 Task: Open Card Acrobatics Review in Board Content Strategy Implementation to Workspace Cloud Computing Software and add a team member Softage.1@softage.net, a label Red, a checklist Tax Planning, an attachment from your google drive, a color Red and finally, add a card description 'Conduct team training session on effective feedback' and a comment 'We should approach this task with a sense of experimentation and exploration, willing to try new things and take risks.'. Add a start date 'Jan 05, 1900' with a due date 'Jan 12, 1900'
Action: Mouse moved to (99, 354)
Screenshot: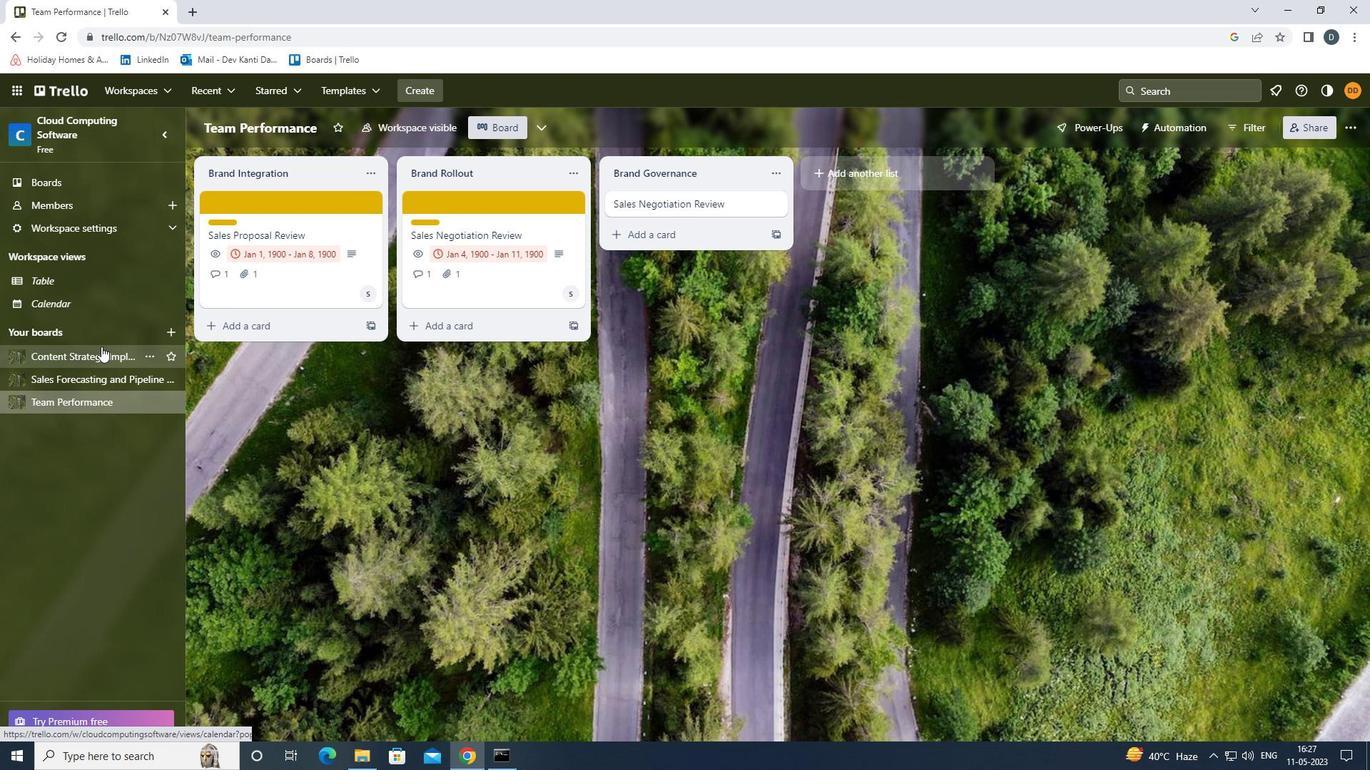 
Action: Mouse pressed left at (99, 354)
Screenshot: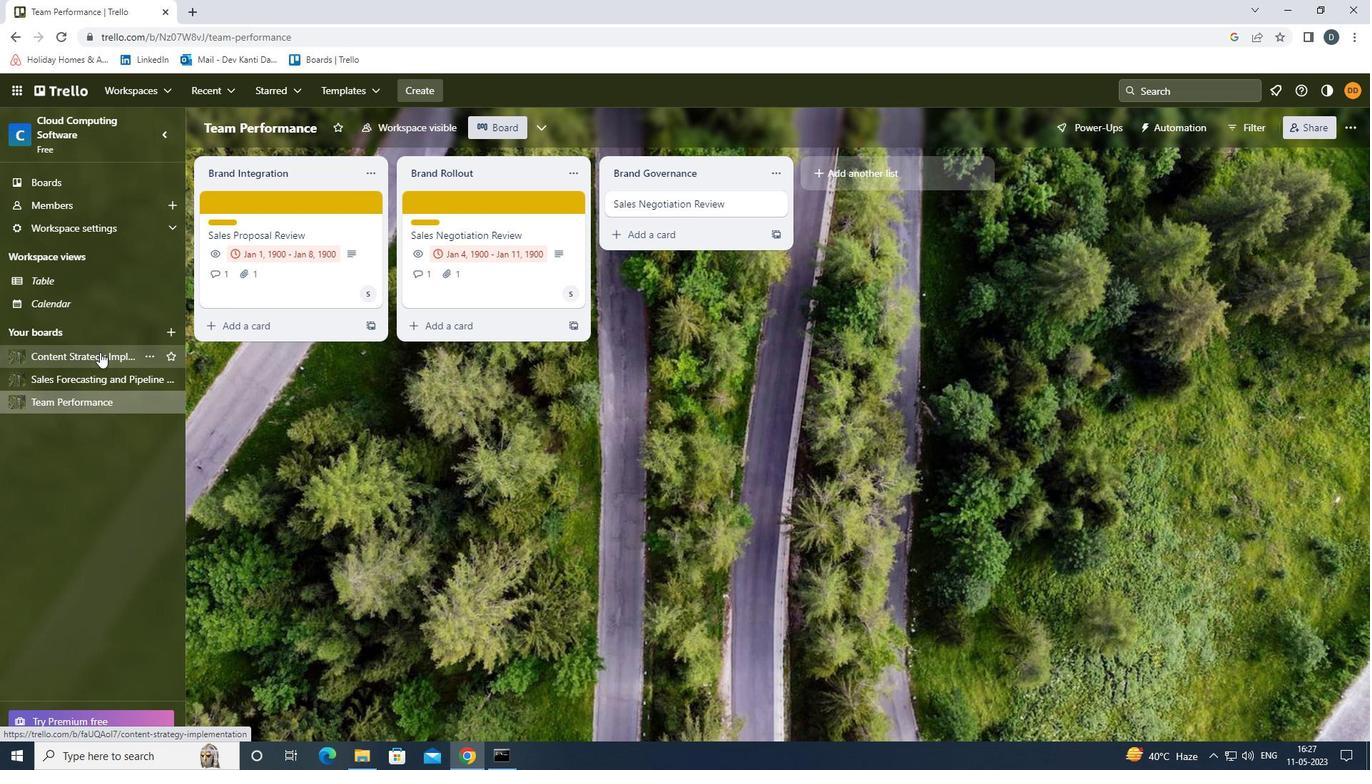 
Action: Mouse moved to (444, 207)
Screenshot: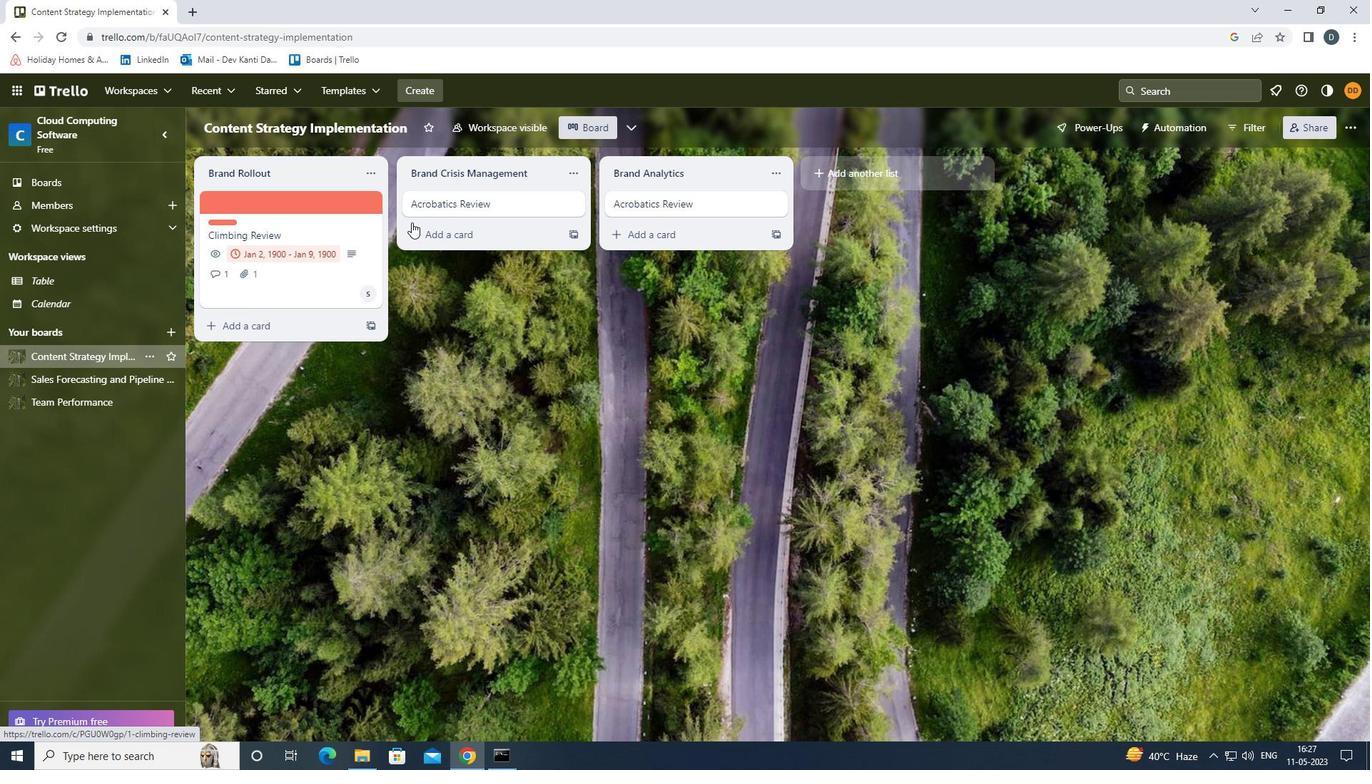 
Action: Mouse pressed left at (444, 207)
Screenshot: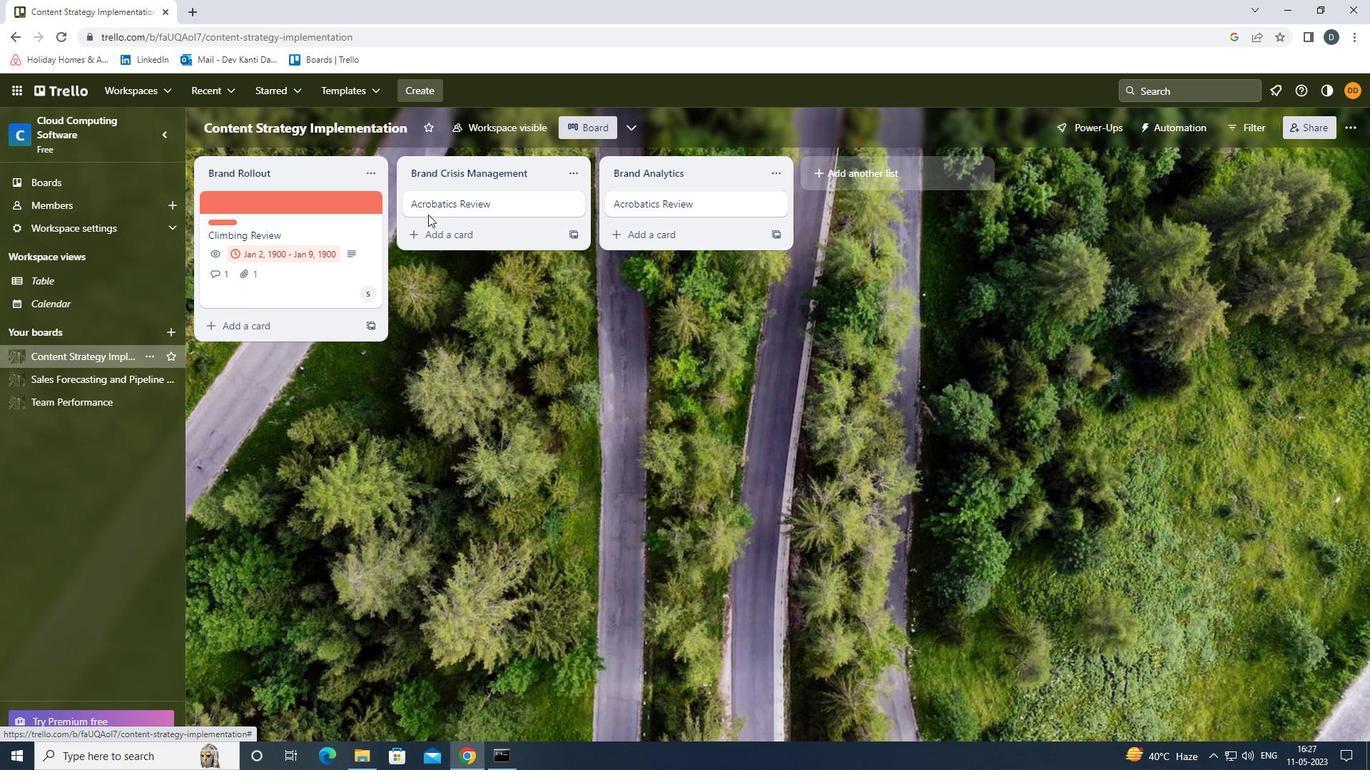 
Action: Mouse moved to (865, 248)
Screenshot: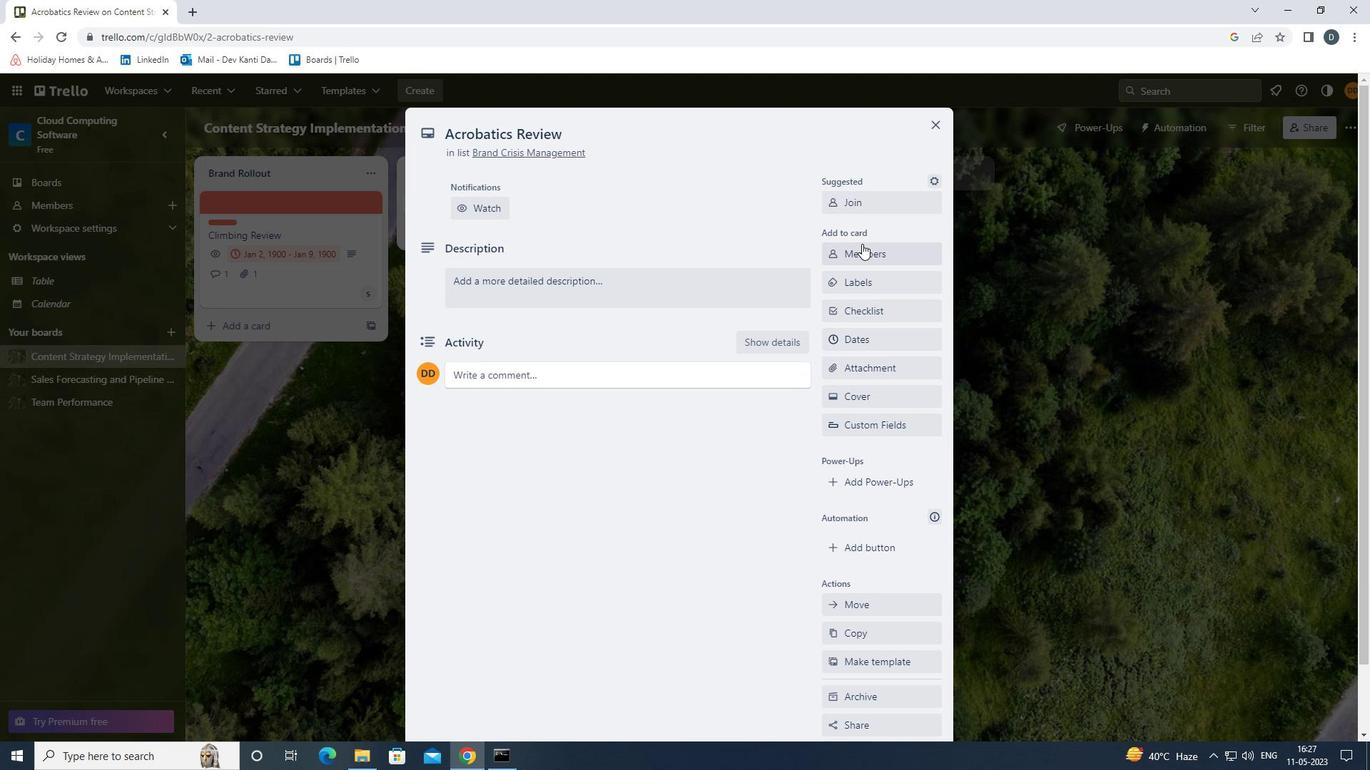
Action: Mouse pressed left at (865, 248)
Screenshot: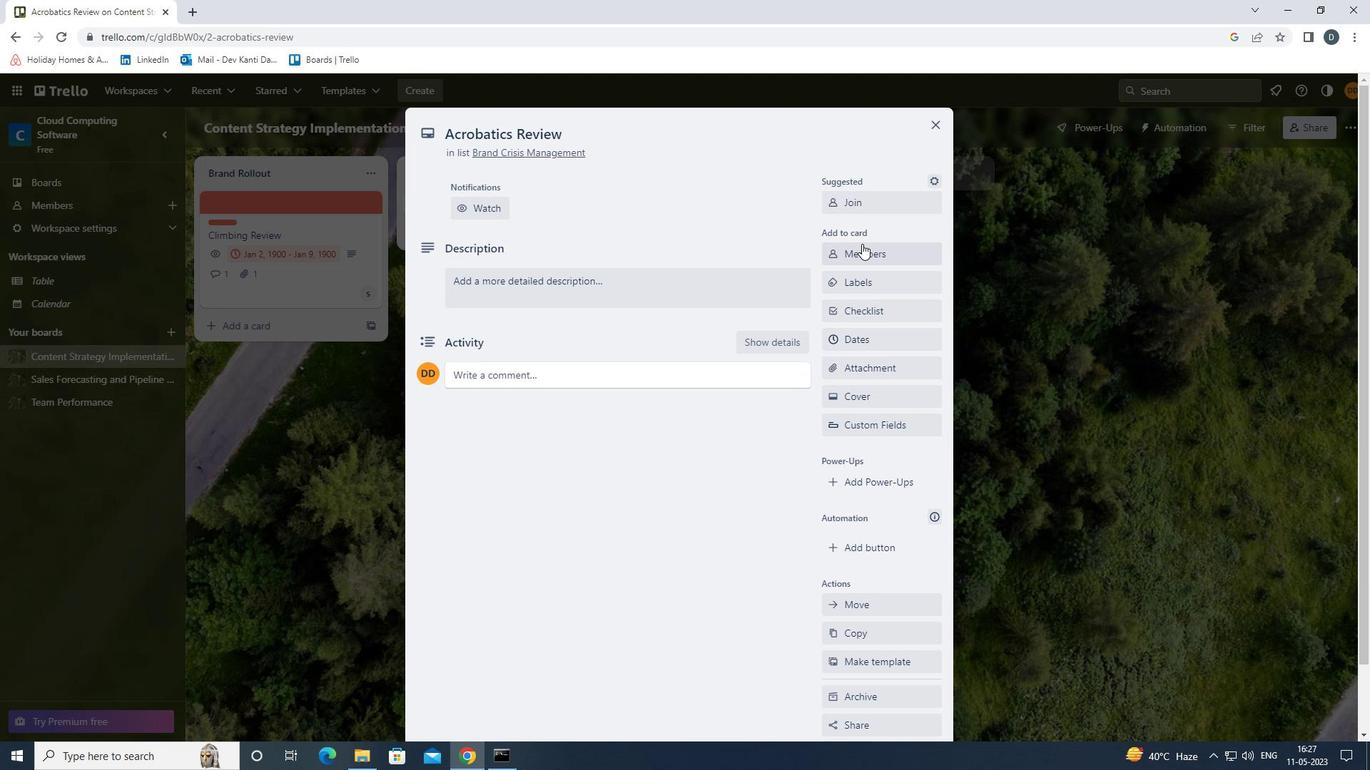 
Action: Key pressed <Key.shift>SOFTAGE.1<Key.shift>@SOFTAGE.NET
Screenshot: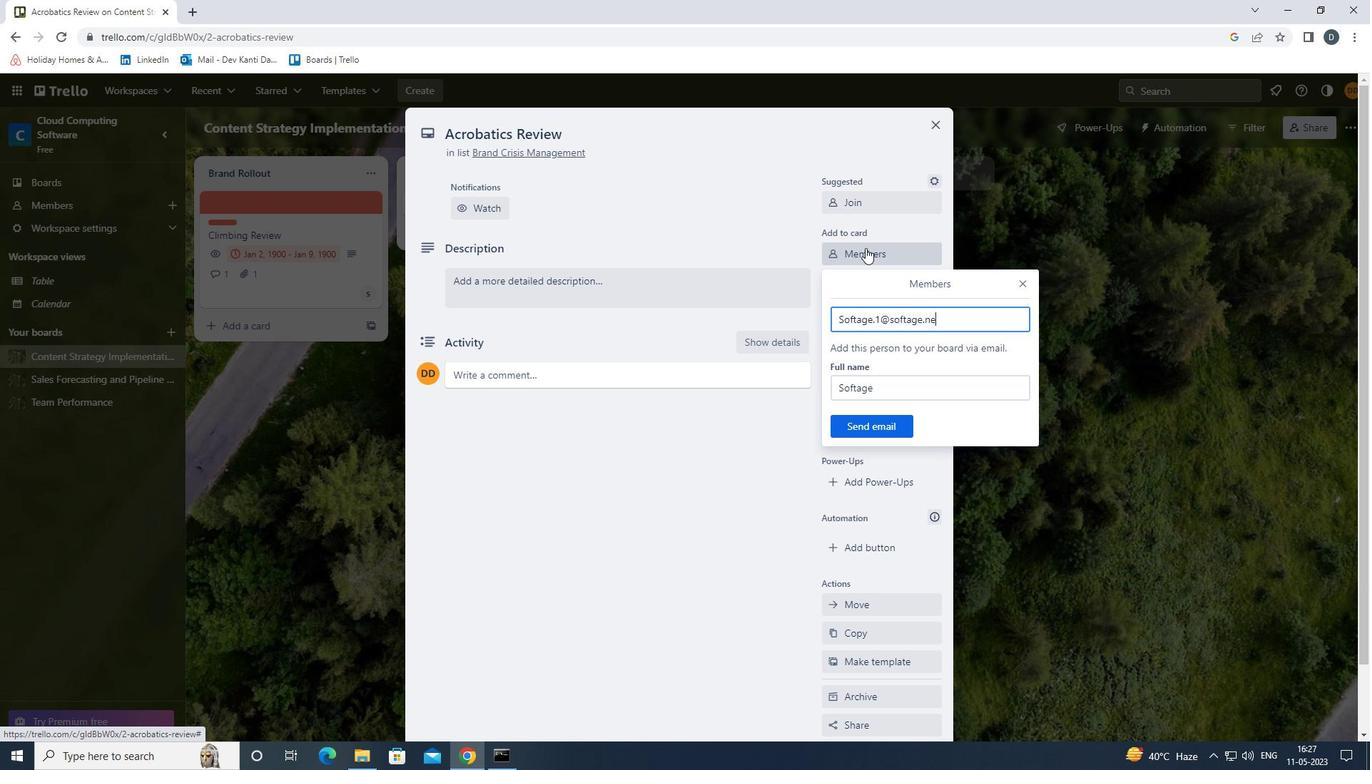 
Action: Mouse moved to (870, 423)
Screenshot: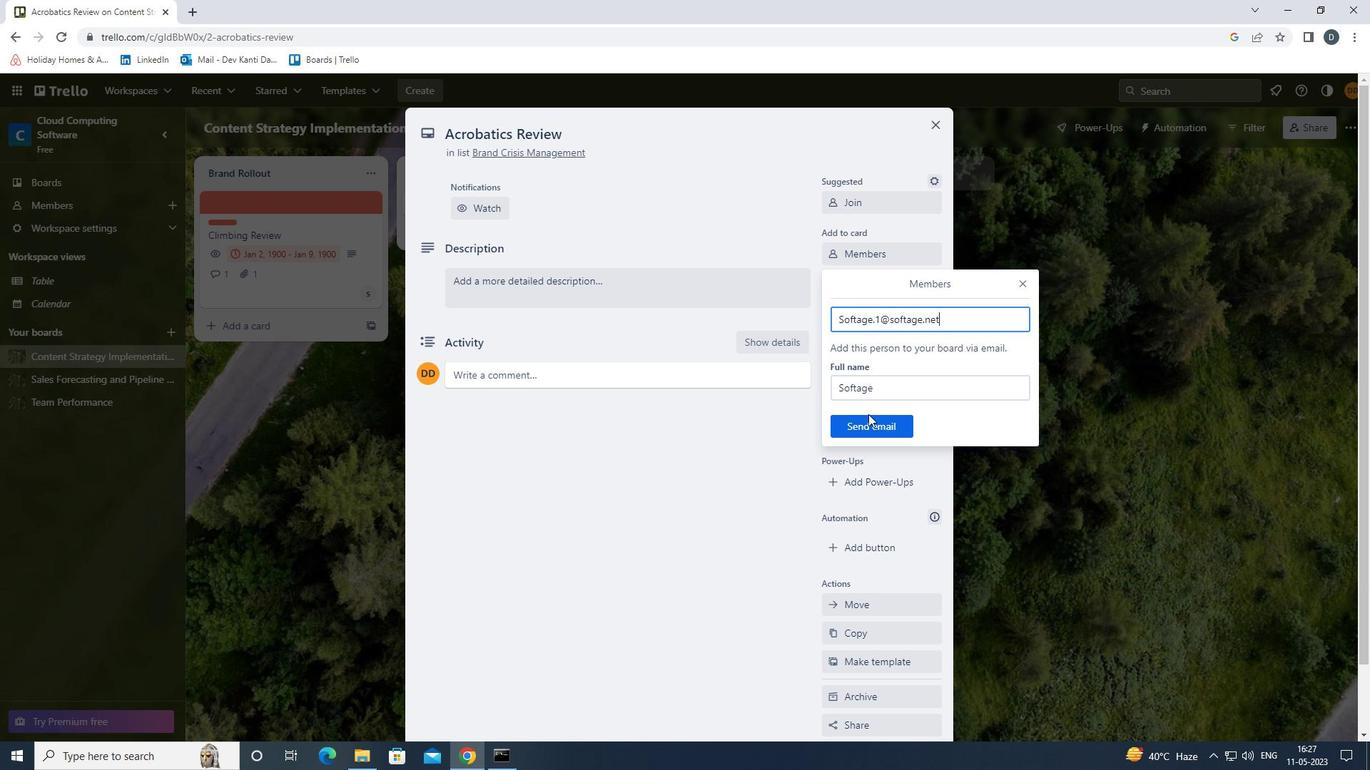 
Action: Mouse pressed left at (870, 423)
Screenshot: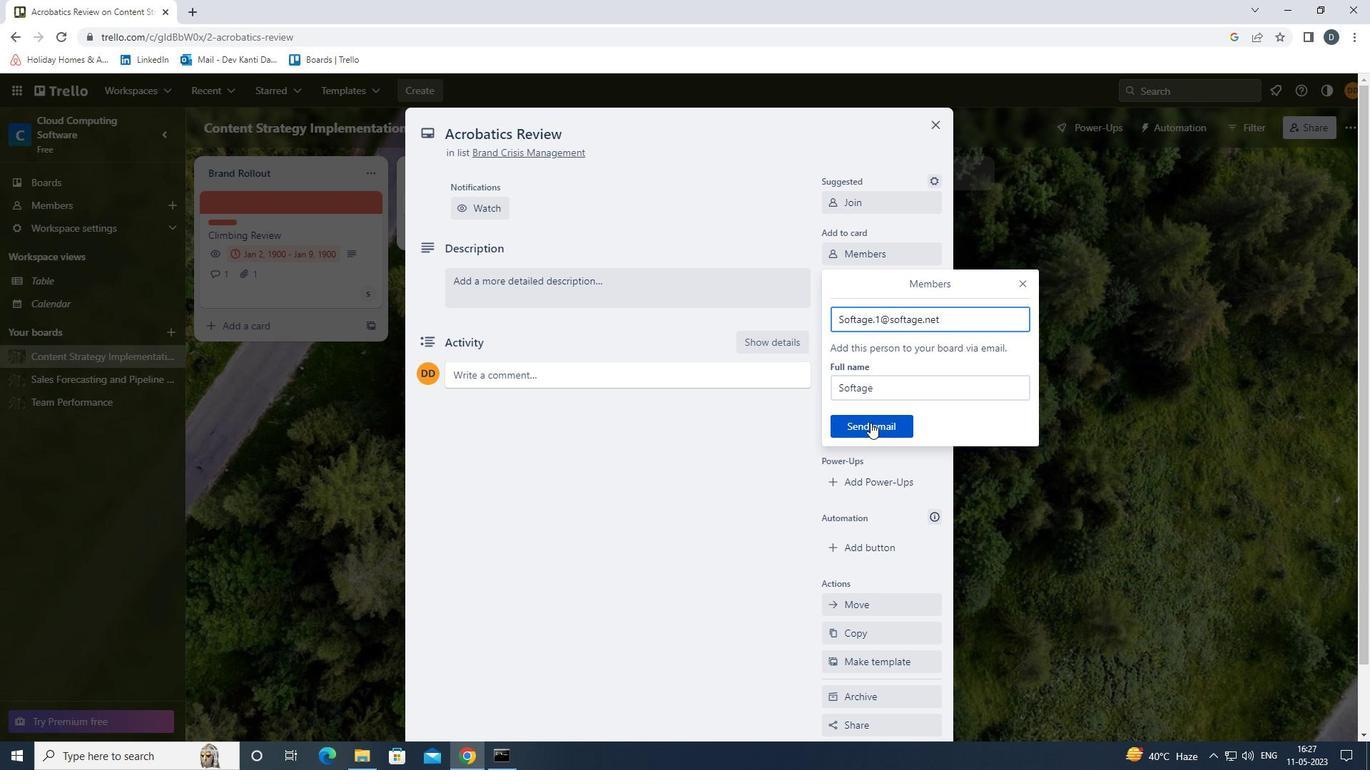 
Action: Mouse moved to (889, 289)
Screenshot: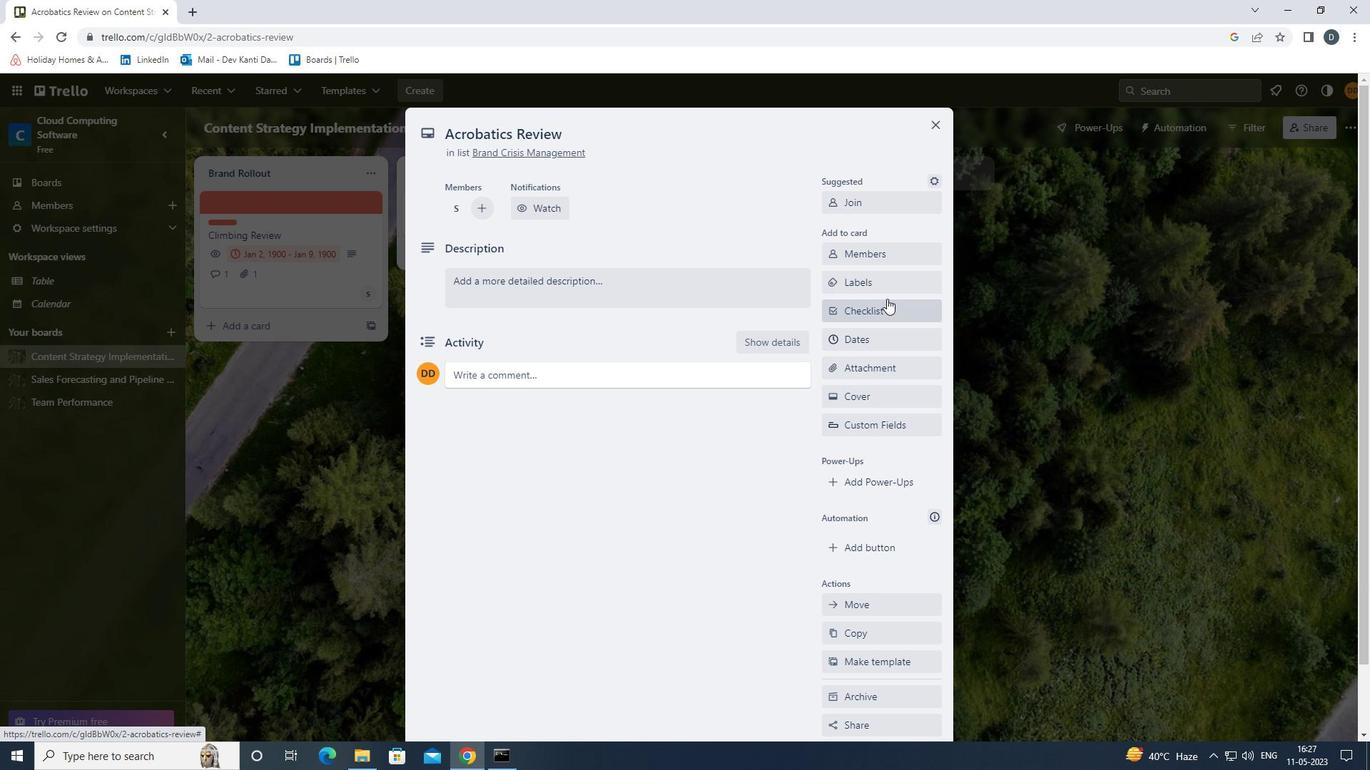 
Action: Mouse pressed left at (889, 289)
Screenshot: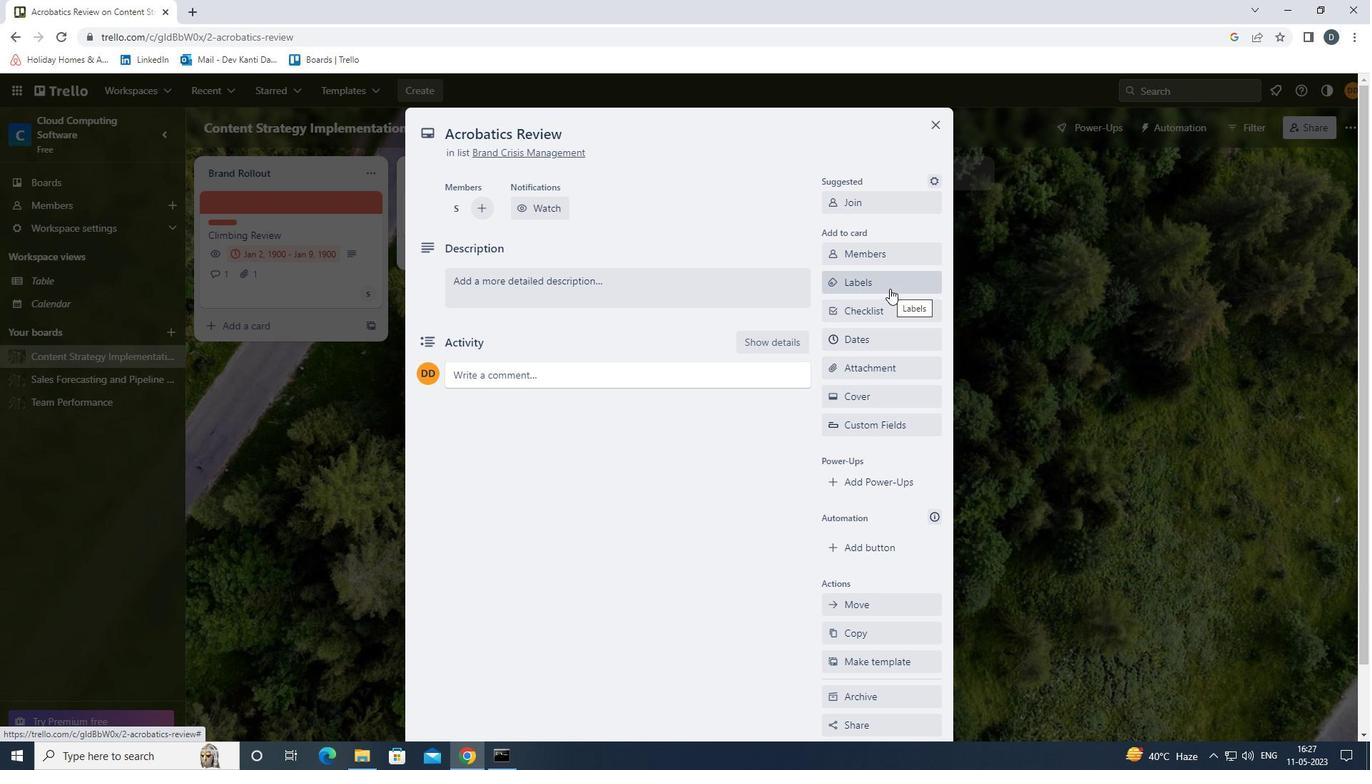 
Action: Mouse moved to (916, 476)
Screenshot: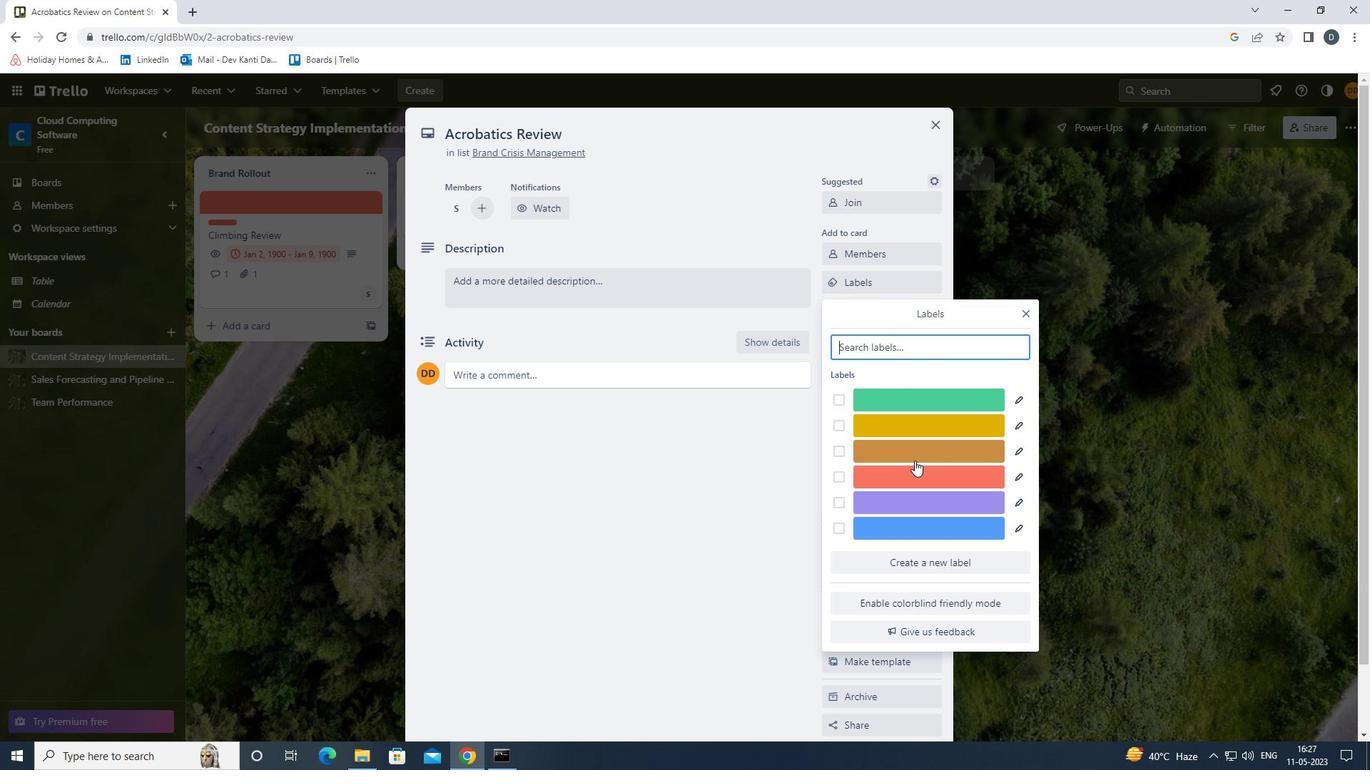 
Action: Mouse pressed left at (916, 476)
Screenshot: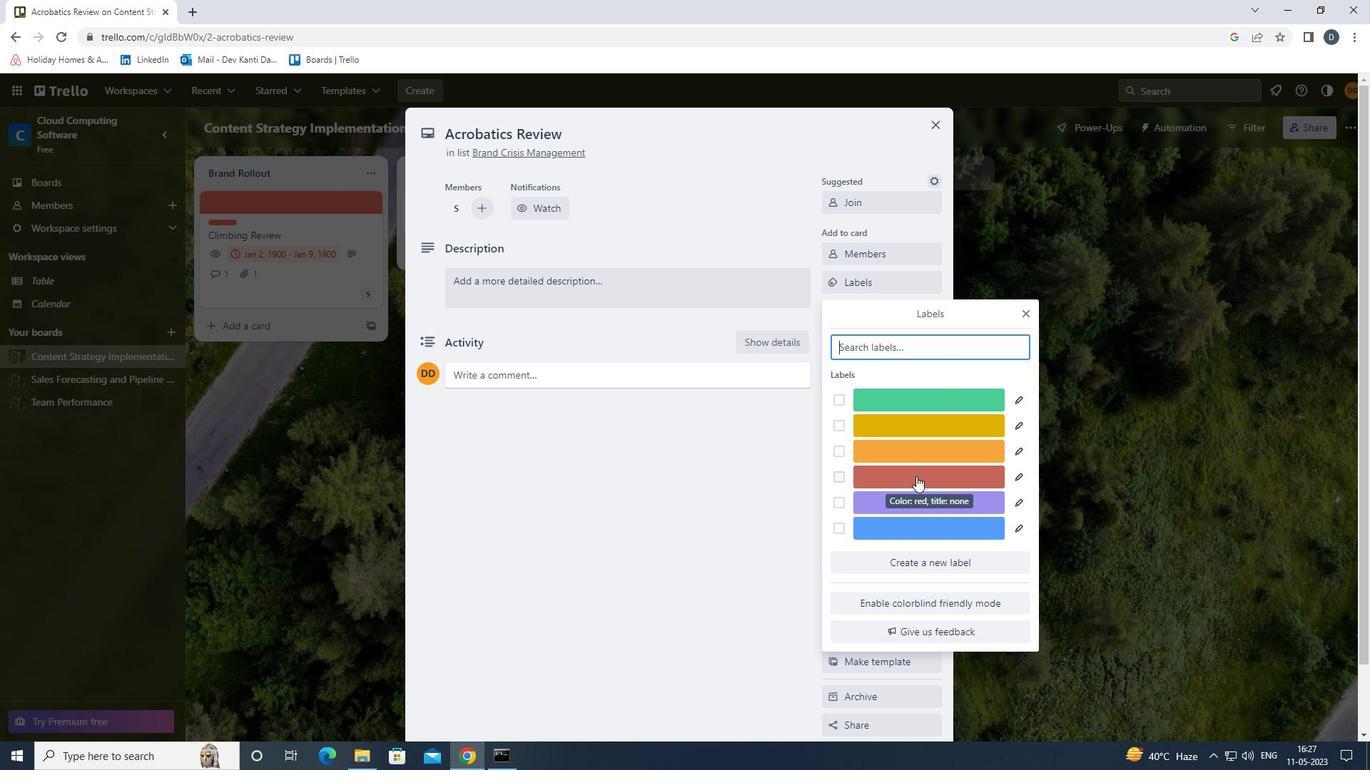 
Action: Mouse moved to (1026, 316)
Screenshot: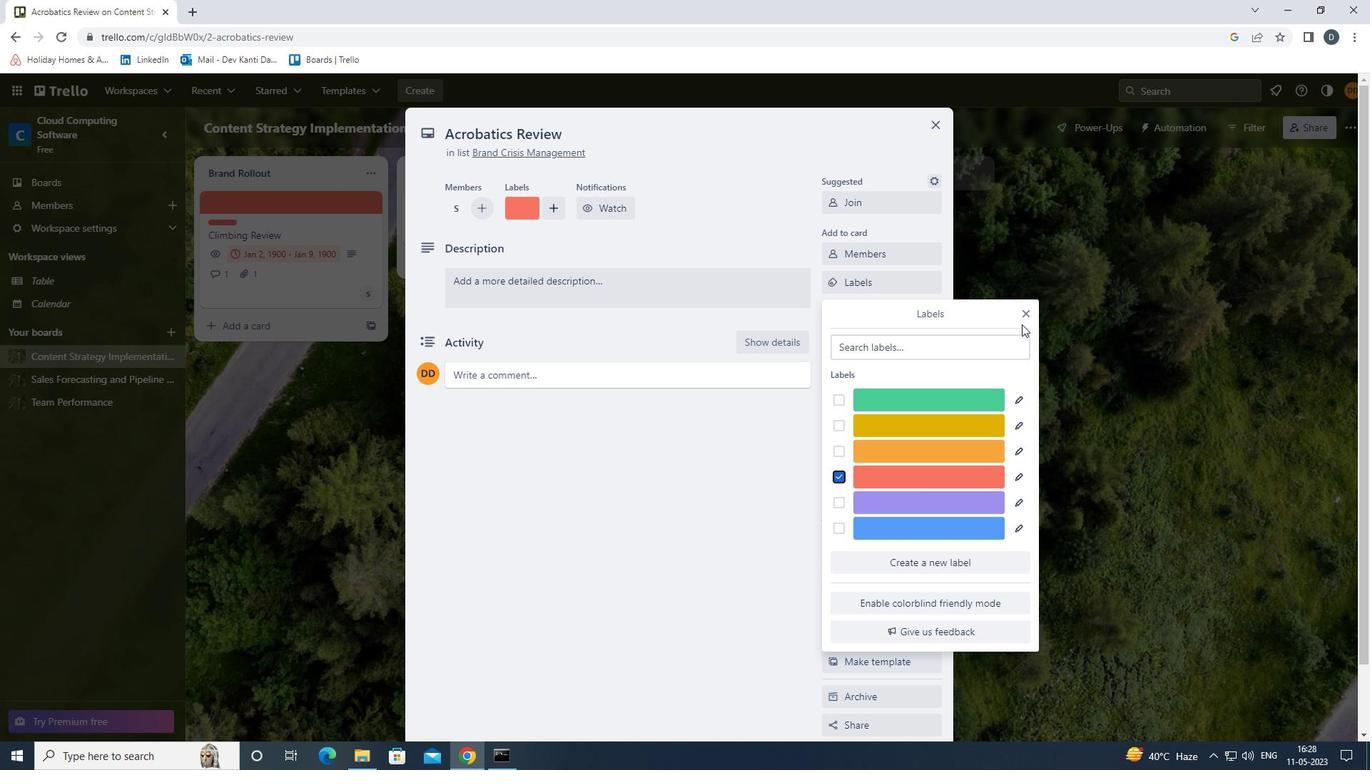 
Action: Mouse pressed left at (1026, 316)
Screenshot: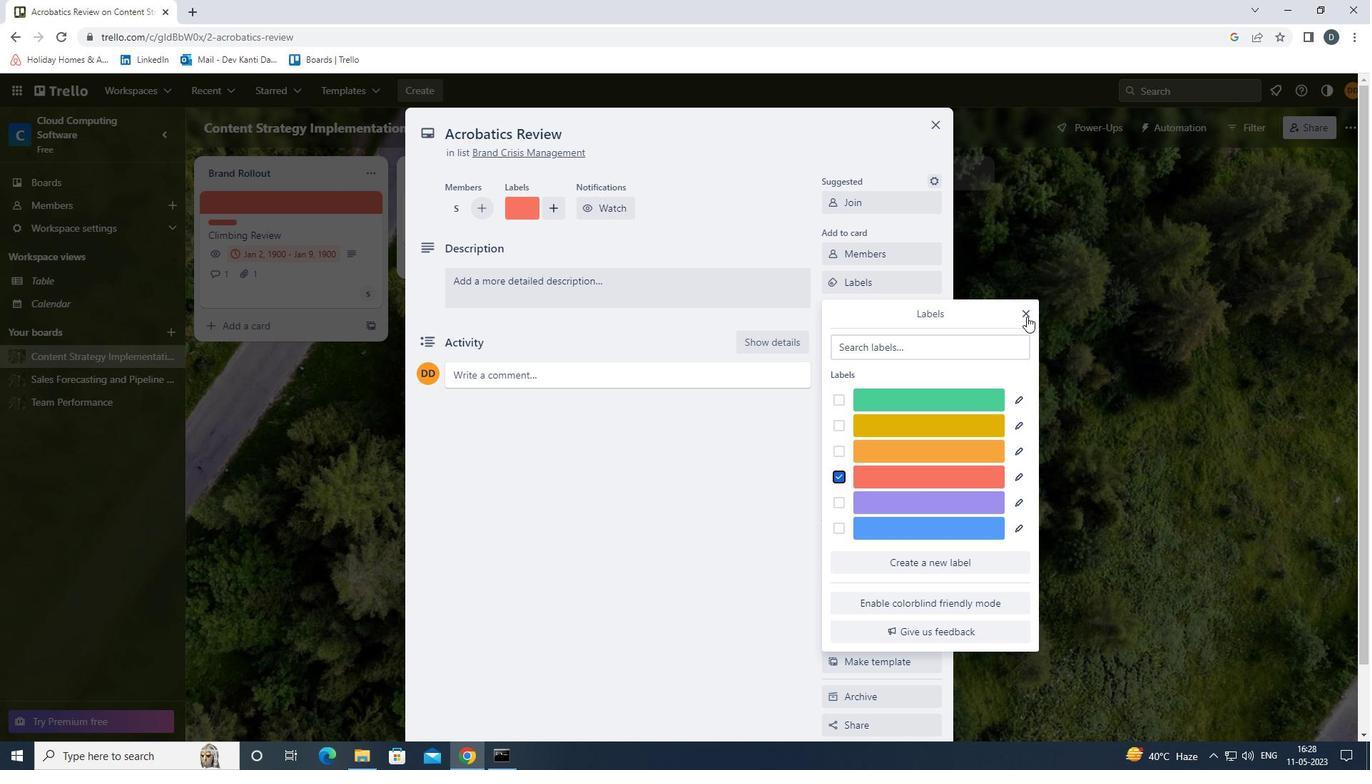 
Action: Mouse moved to (915, 306)
Screenshot: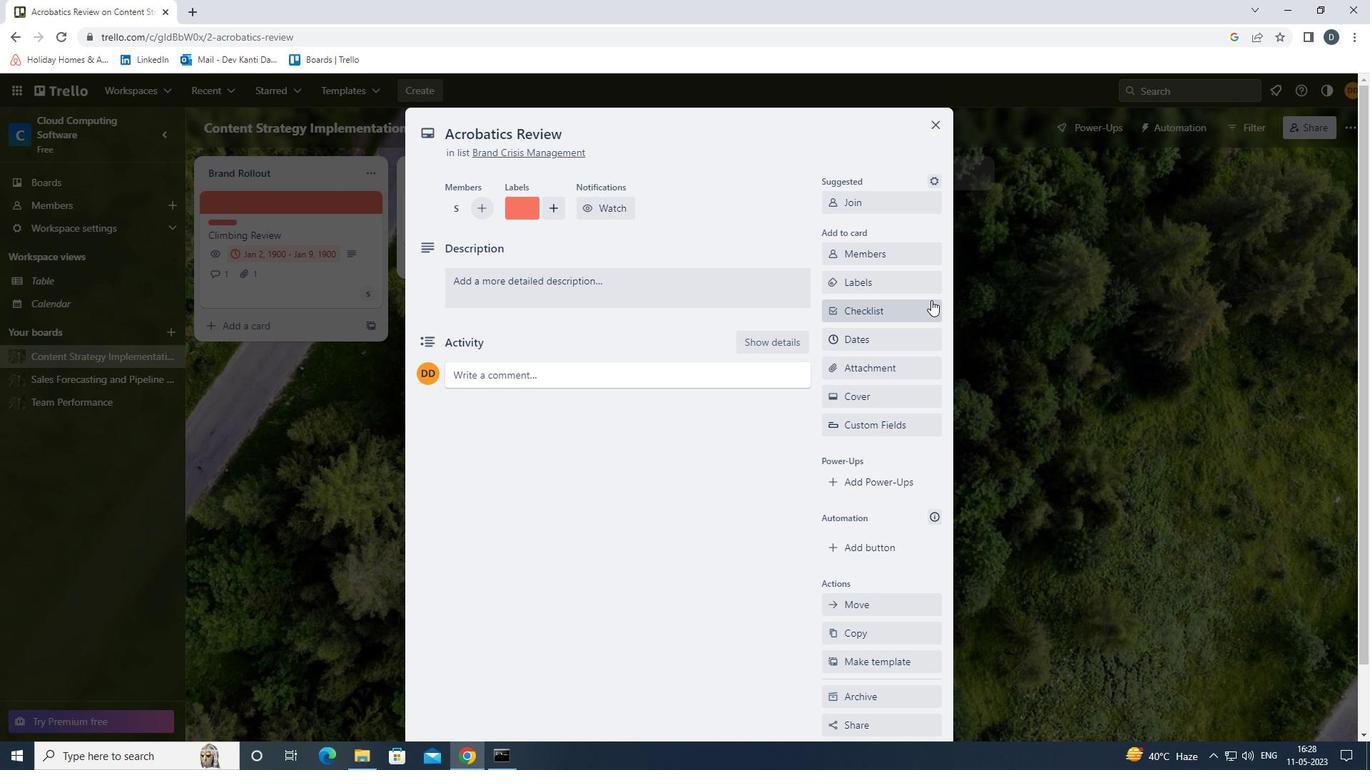 
Action: Mouse pressed left at (915, 306)
Screenshot: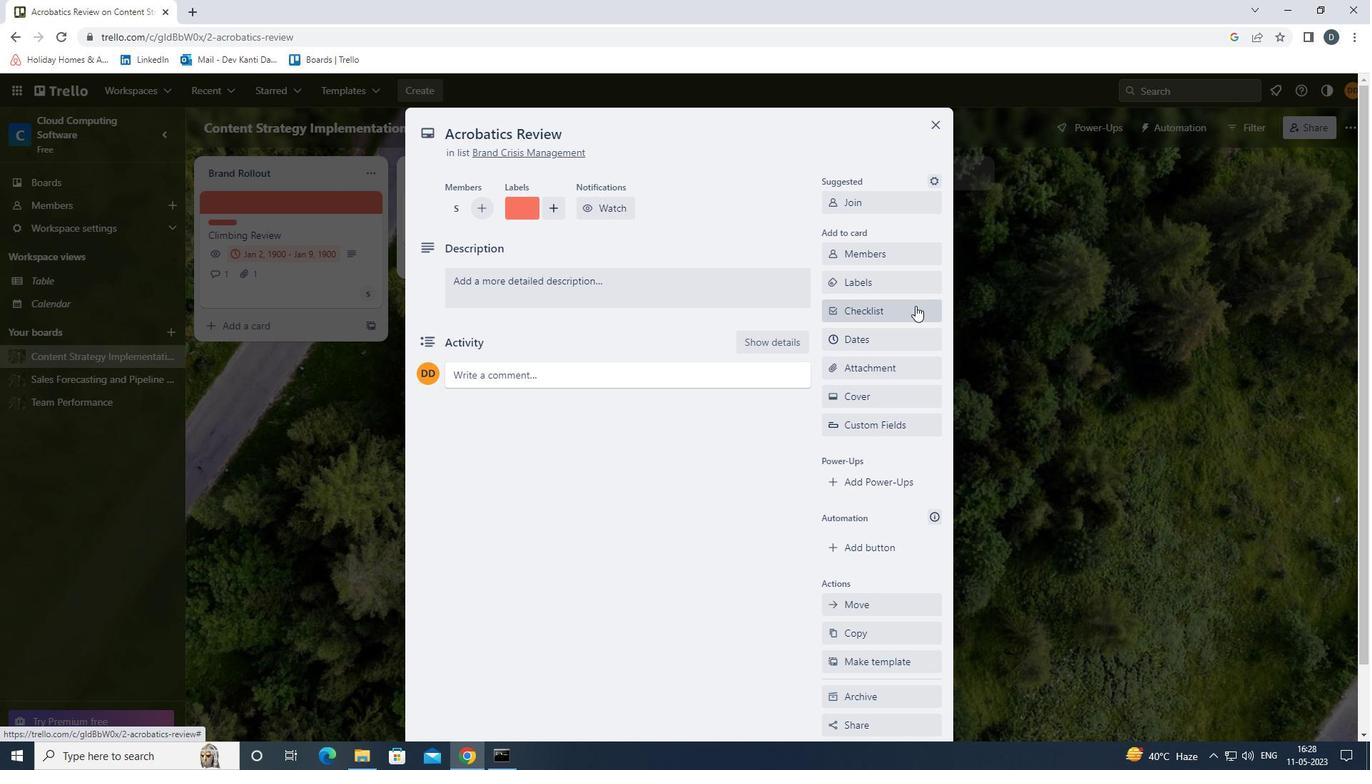 
Action: Key pressed <Key.shift_r><Key.shift_r><Key.shift_r><Key.shift_r><Key.shift_r><Key.shift_r><Key.shift_r><Key.shift_r><Key.shift_r><Key.shift_r><Key.shift_r><Key.shift_r><Key.shift_r><Key.shift_r><Key.shift_r><Key.shift_r><Key.shift_r><Key.shift_r><Key.shift_r>TAX<Key.space><Key.shift><Key.shift><Key.shift>PLANNING<Key.enter>
Screenshot: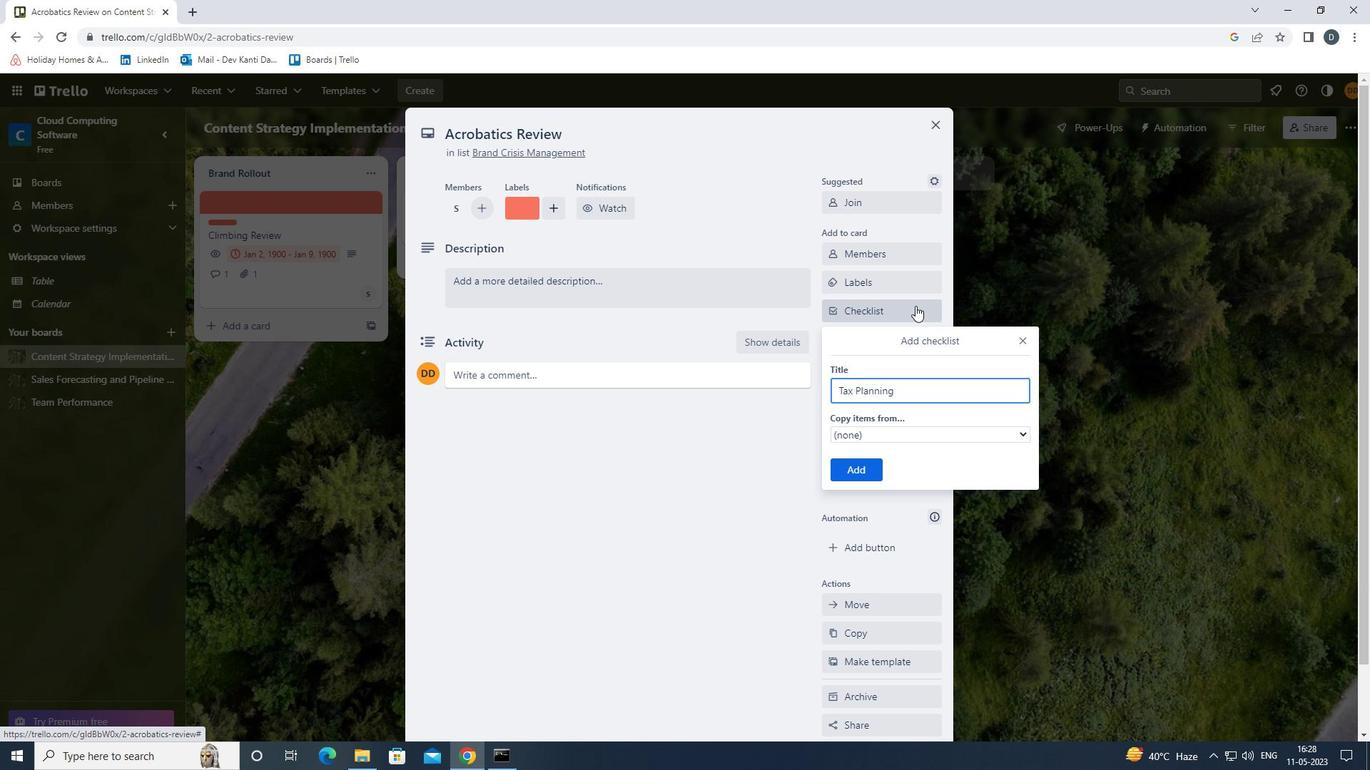 
Action: Mouse moved to (898, 360)
Screenshot: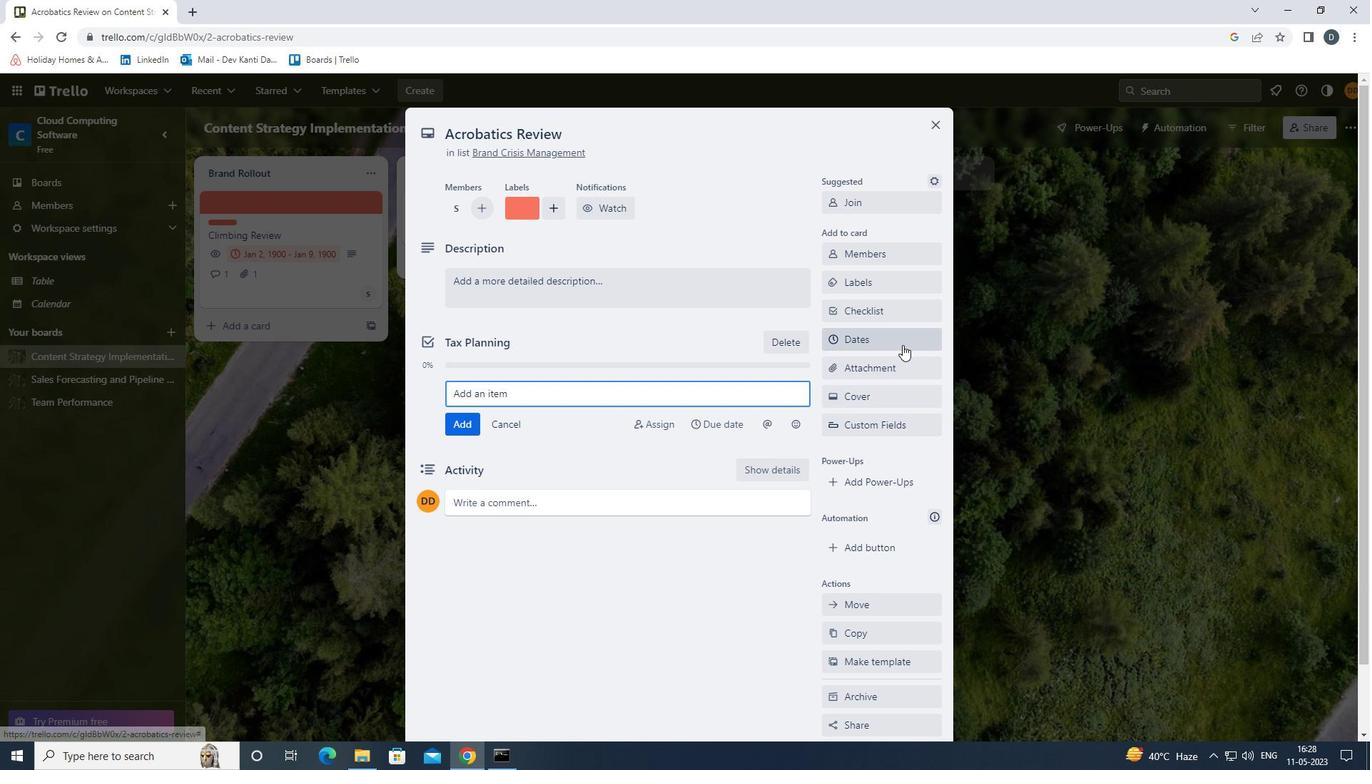 
Action: Mouse pressed left at (898, 360)
Screenshot: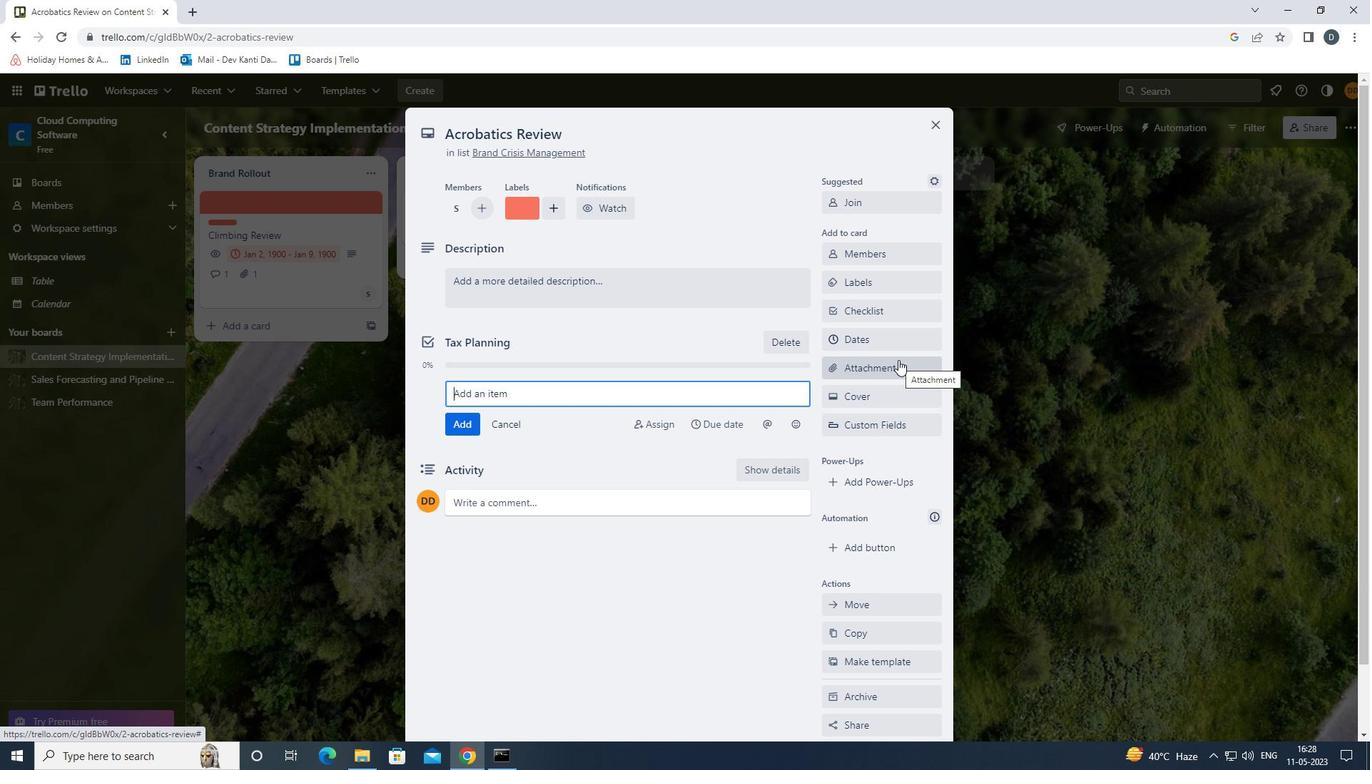 
Action: Mouse moved to (914, 468)
Screenshot: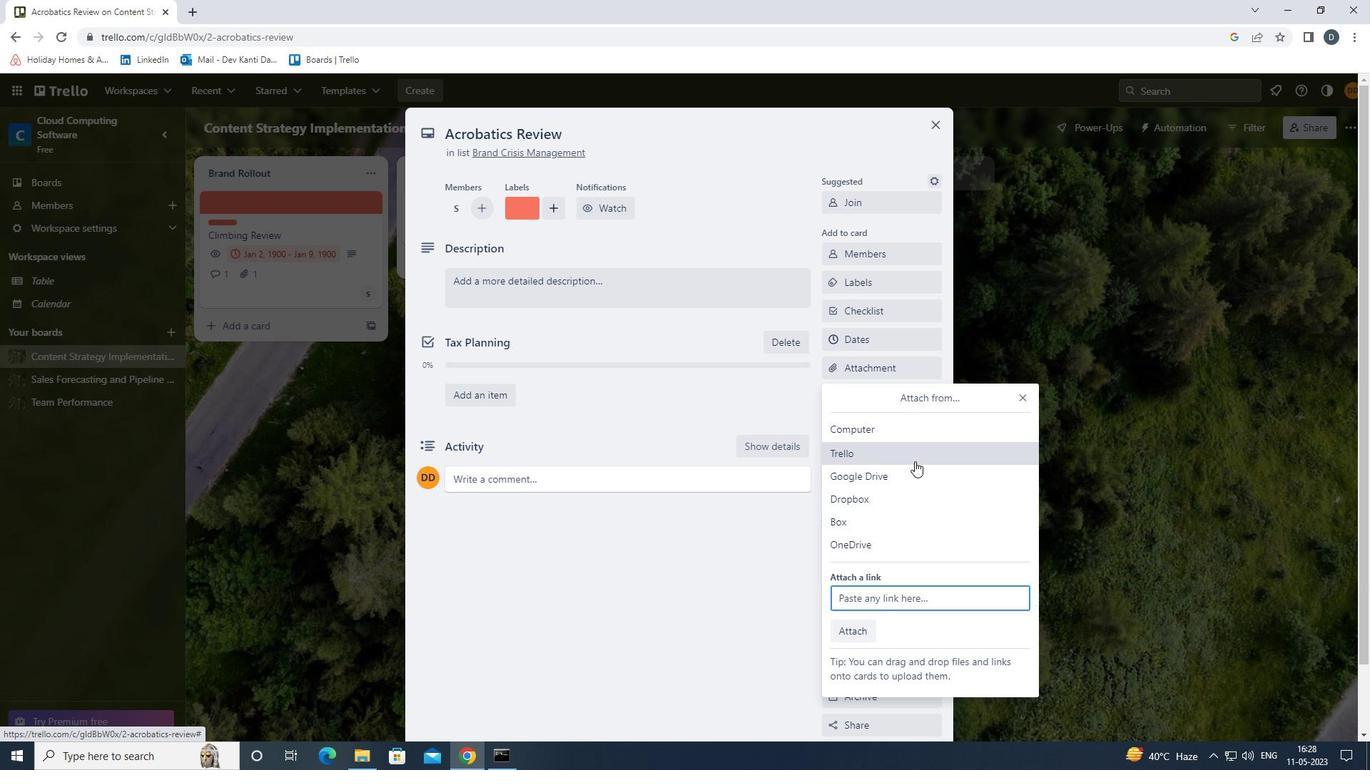 
Action: Mouse pressed left at (914, 468)
Screenshot: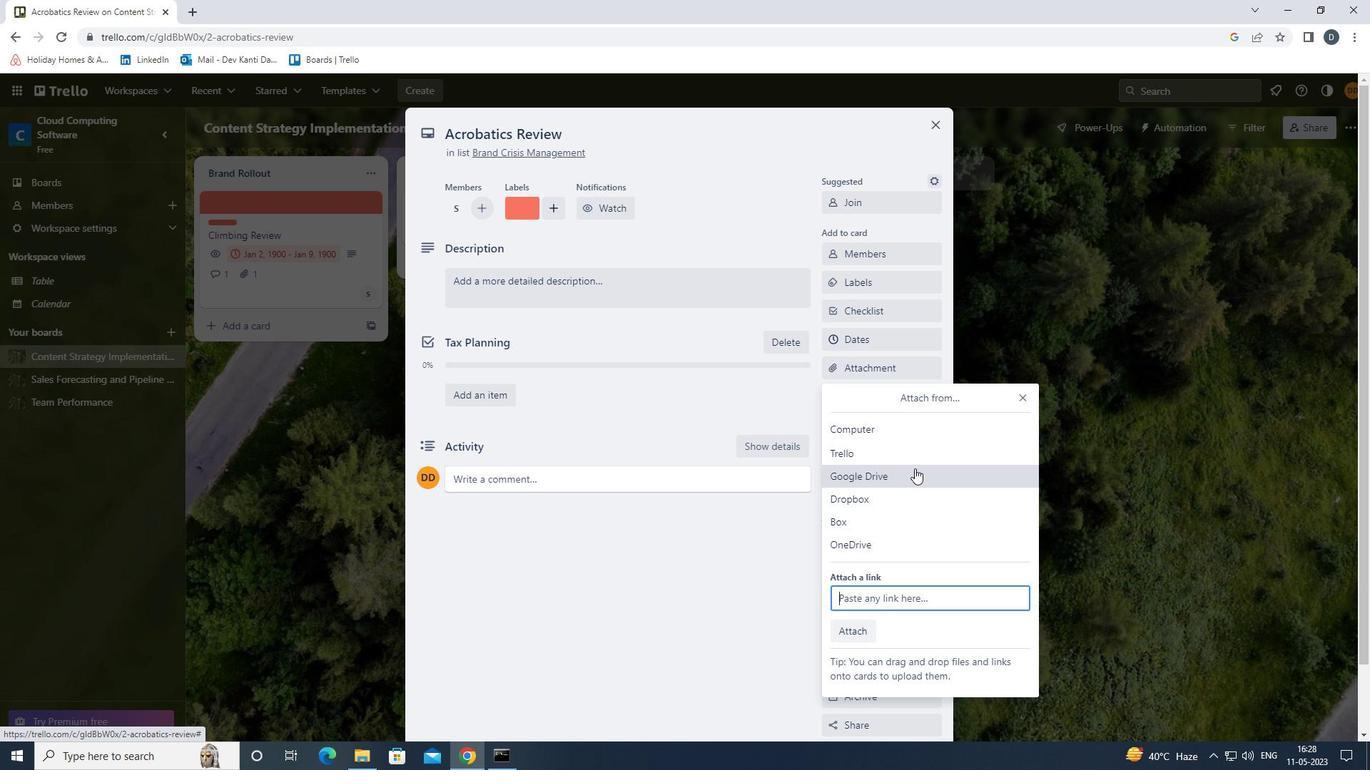 
Action: Mouse moved to (413, 428)
Screenshot: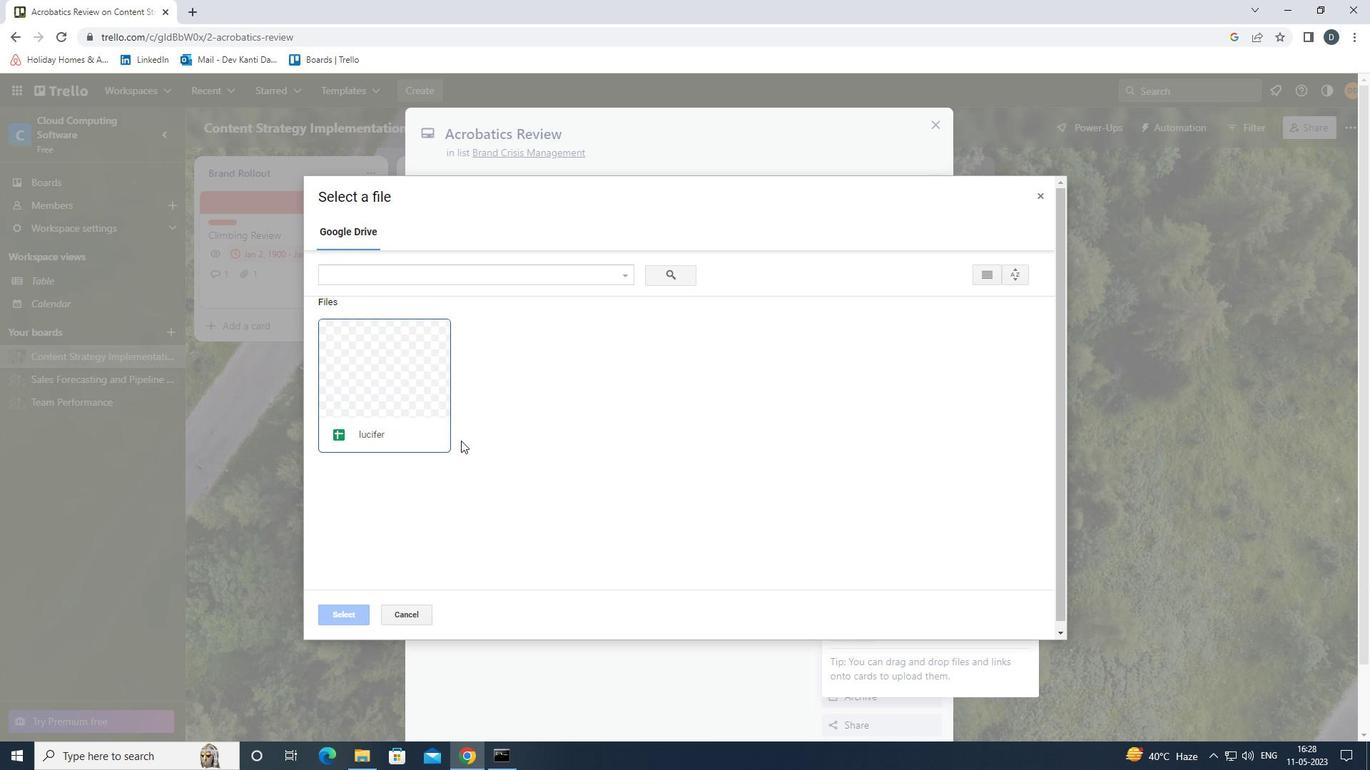 
Action: Mouse pressed left at (413, 428)
Screenshot: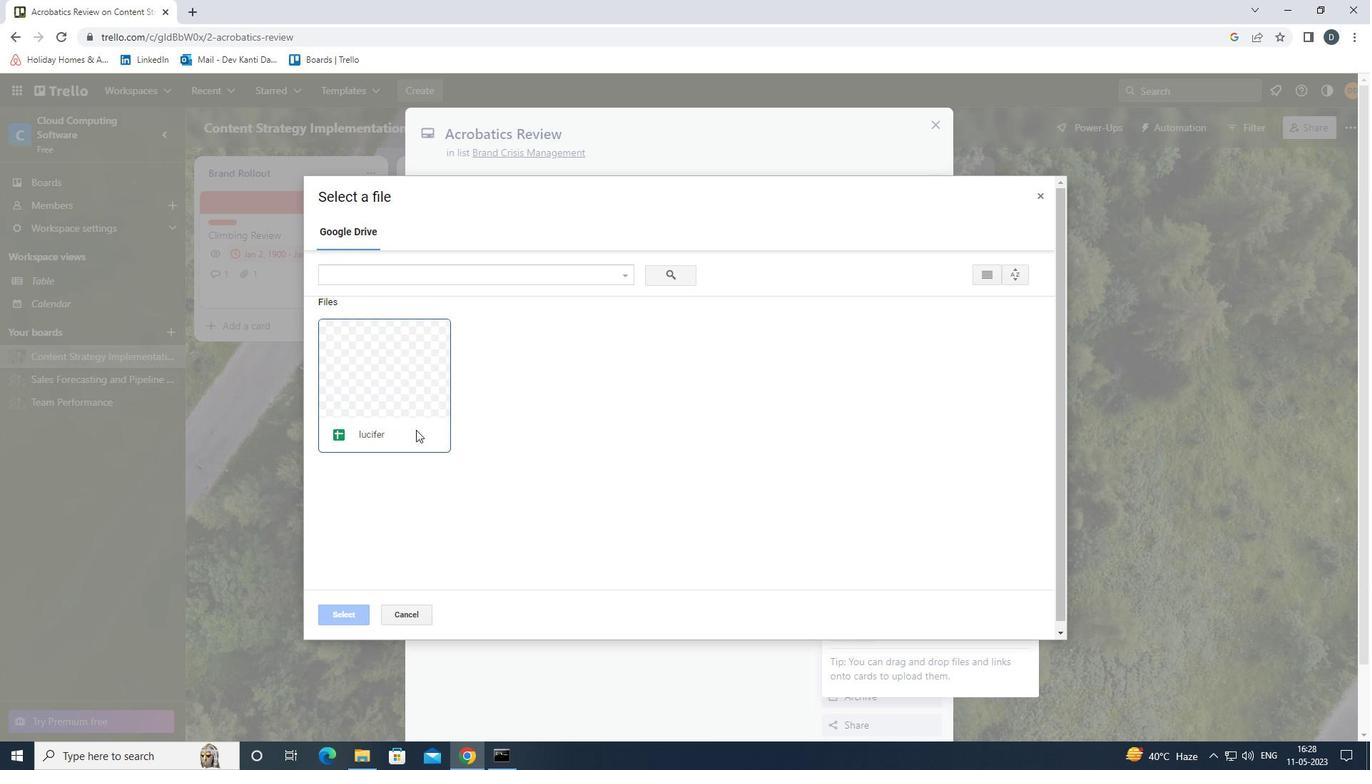 
Action: Mouse moved to (351, 614)
Screenshot: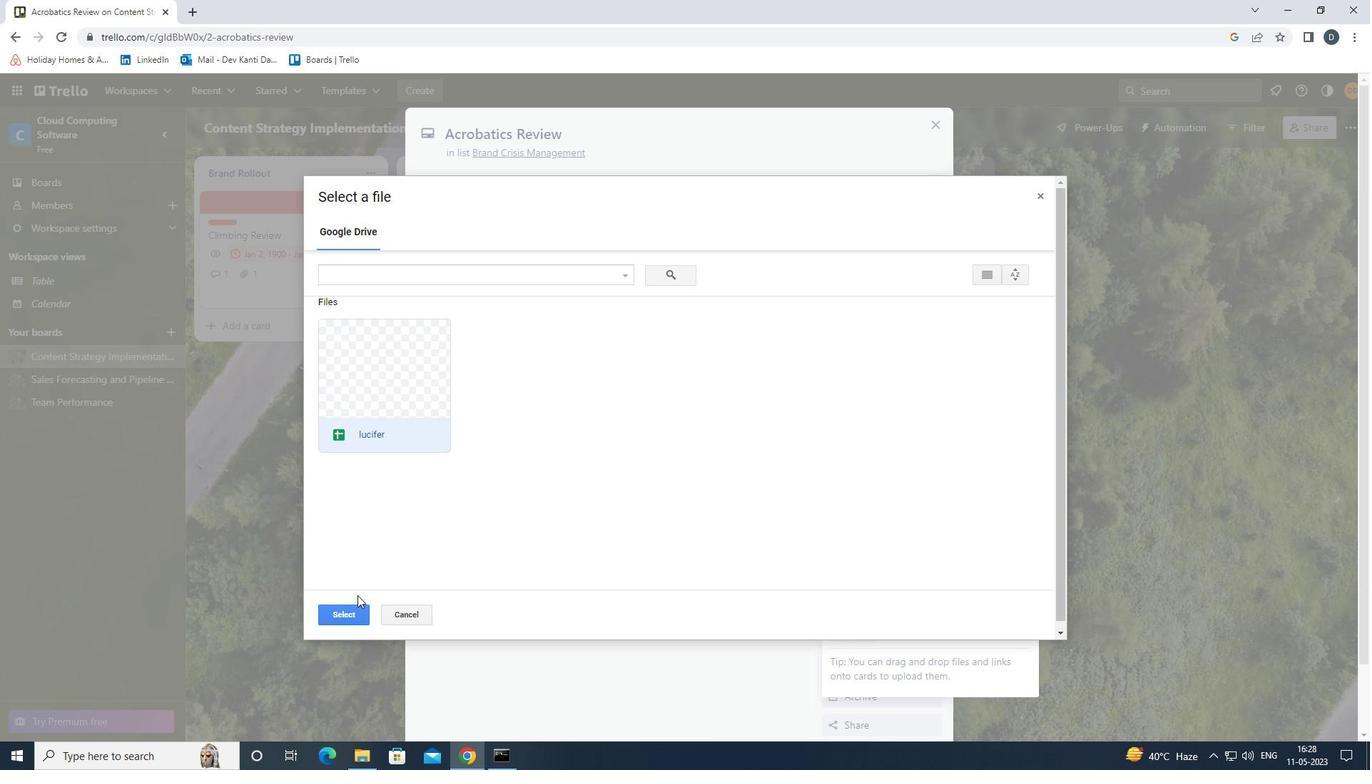 
Action: Mouse pressed left at (351, 614)
Screenshot: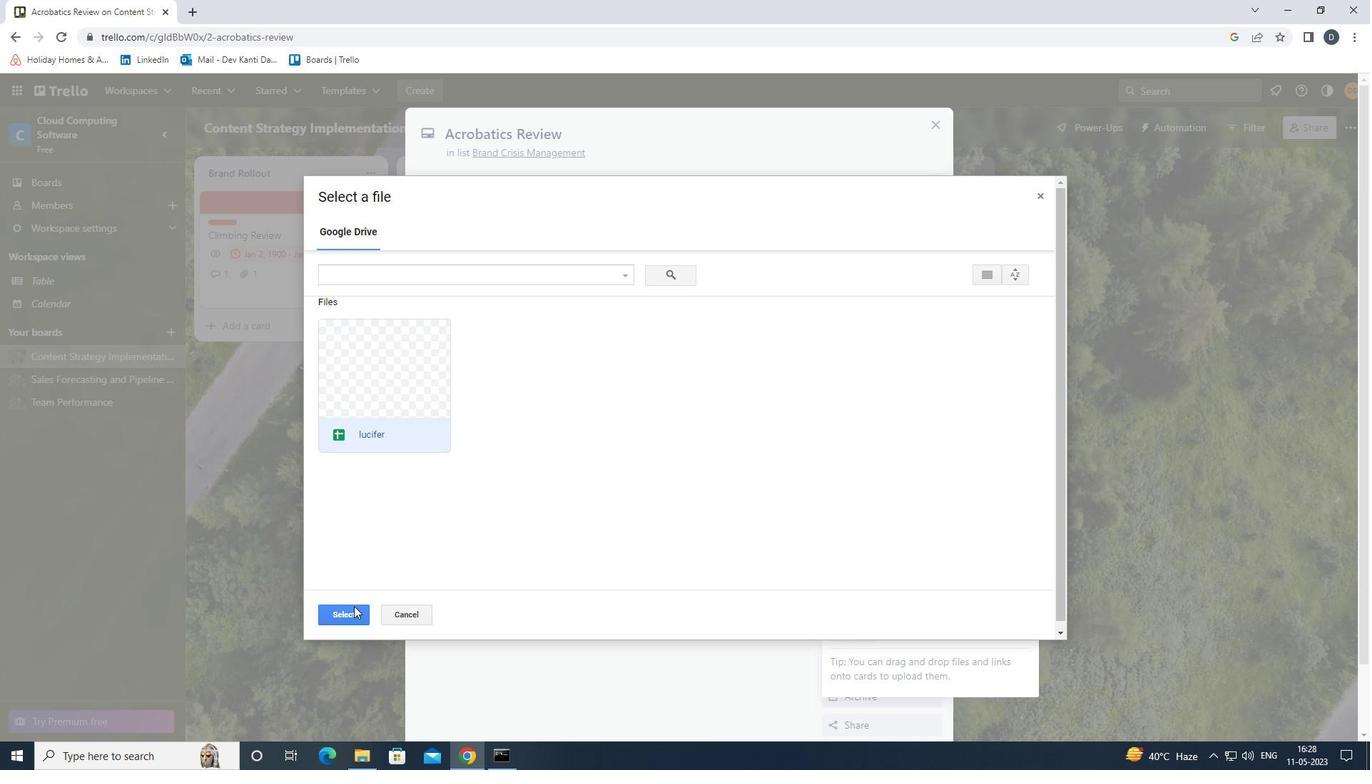 
Action: Mouse moved to (854, 401)
Screenshot: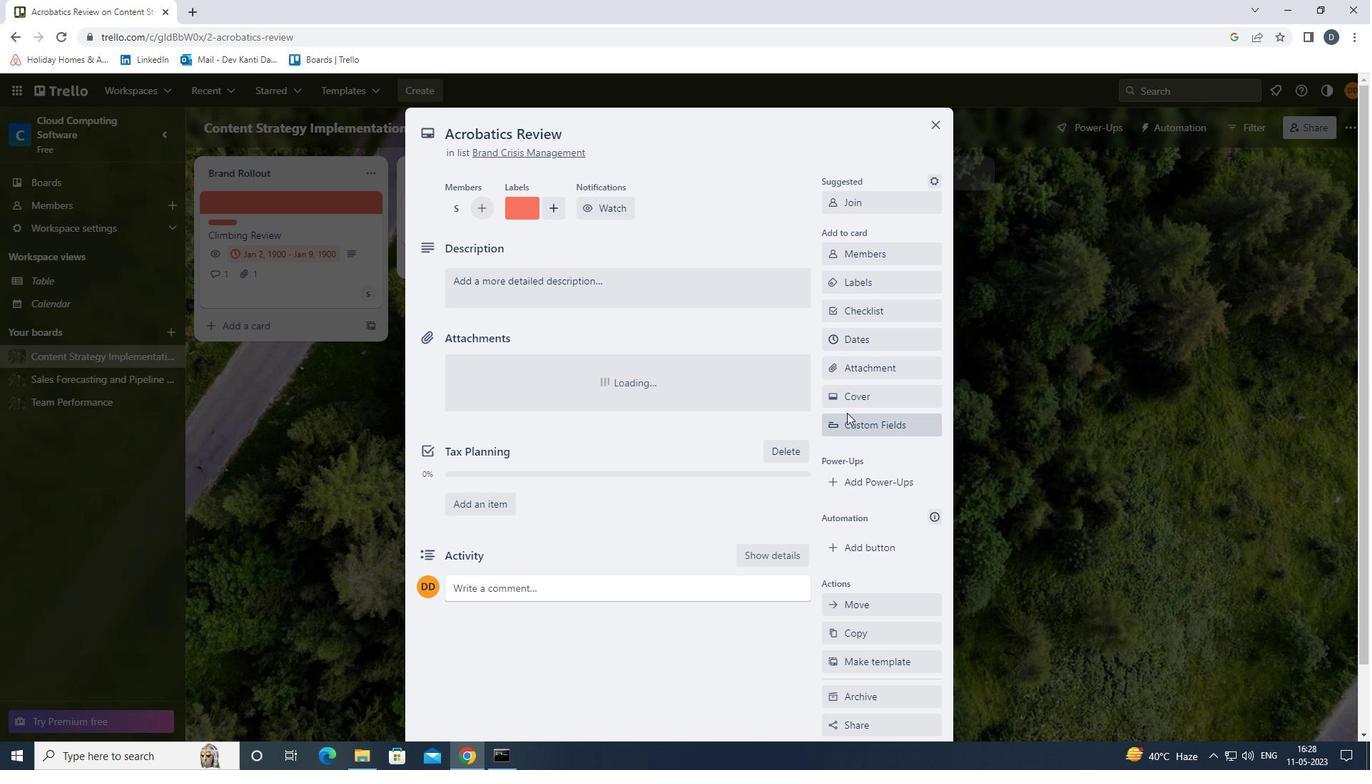 
Action: Mouse pressed left at (854, 401)
Screenshot: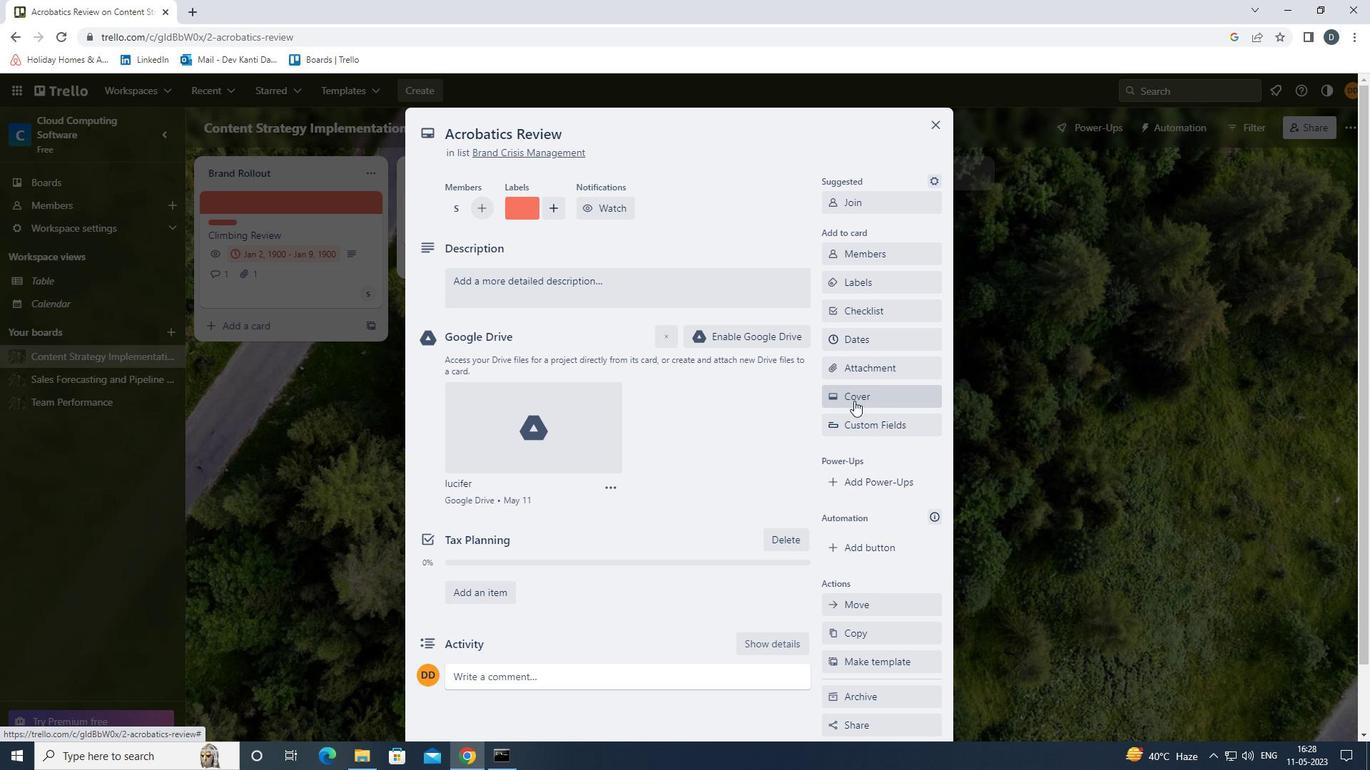 
Action: Mouse moved to (964, 450)
Screenshot: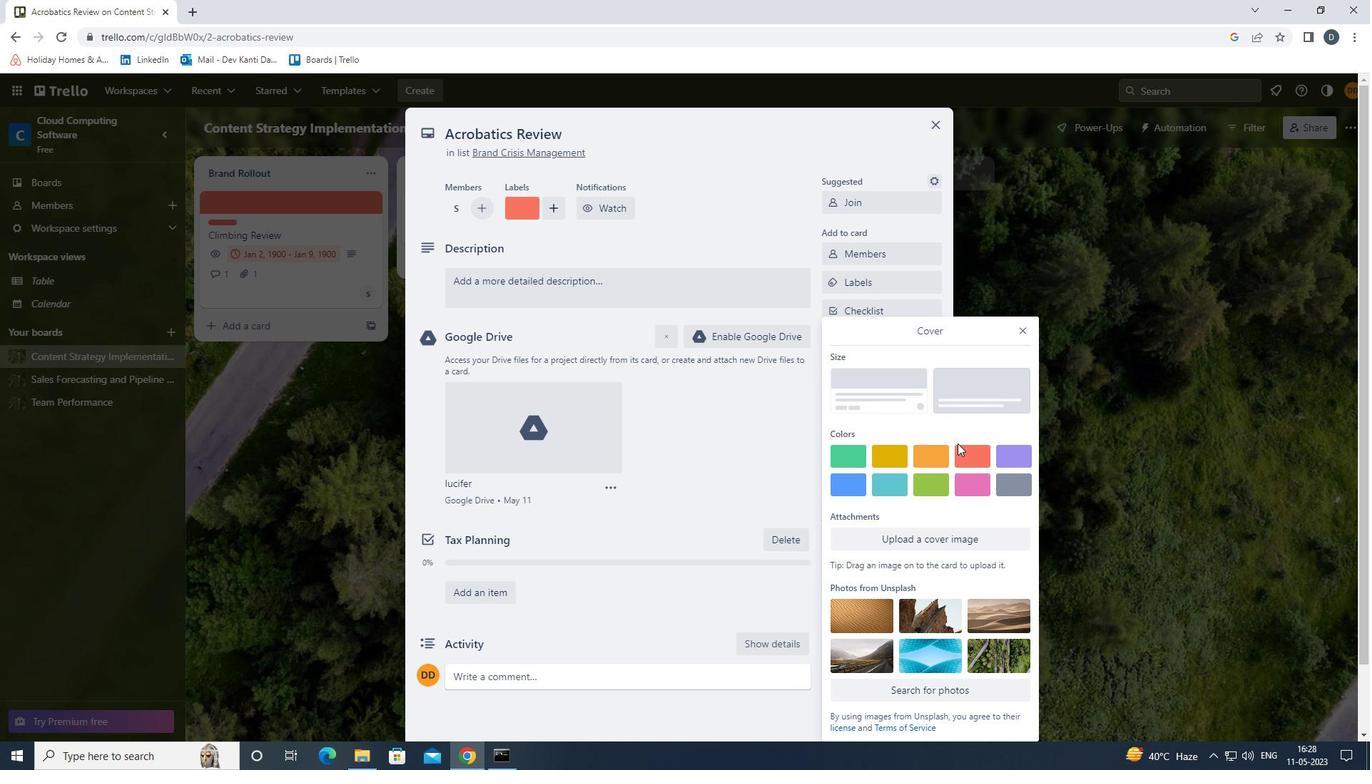 
Action: Mouse pressed left at (964, 450)
Screenshot: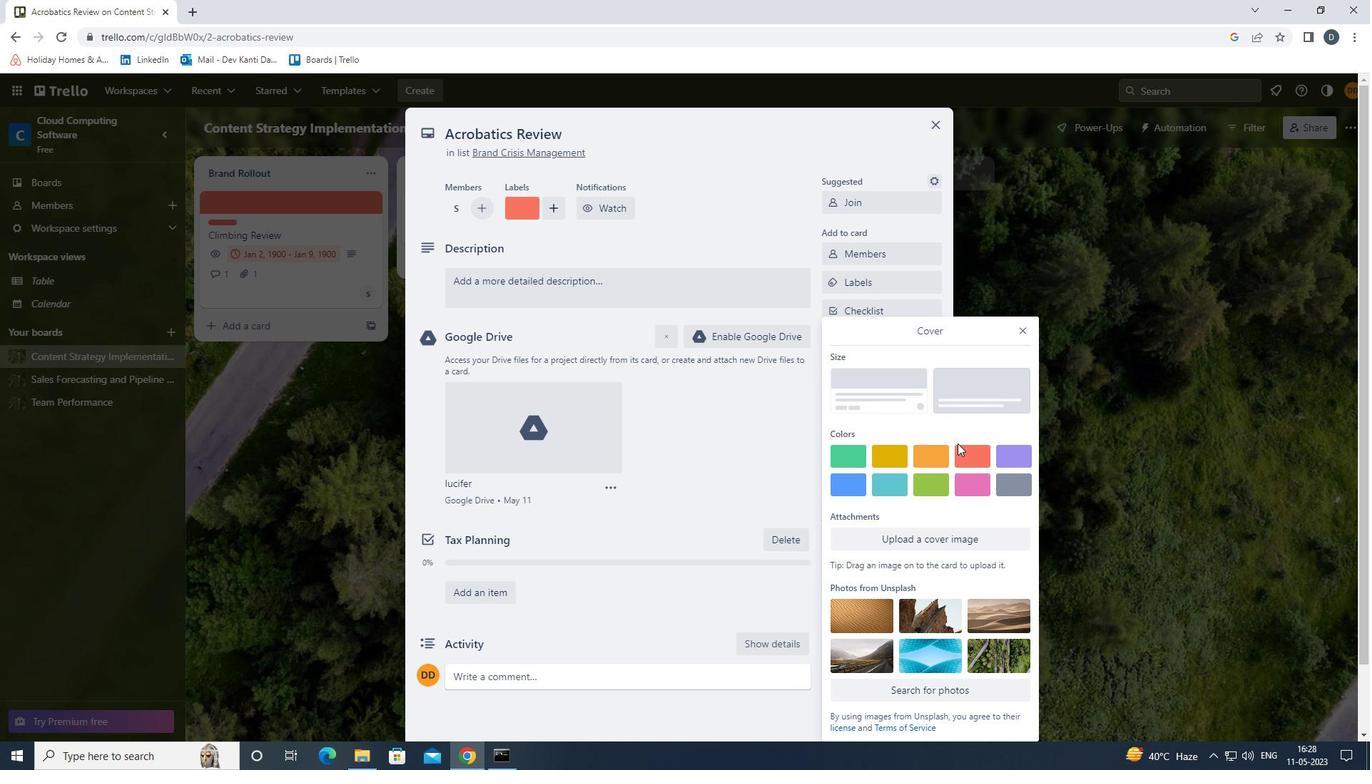 
Action: Mouse moved to (1019, 309)
Screenshot: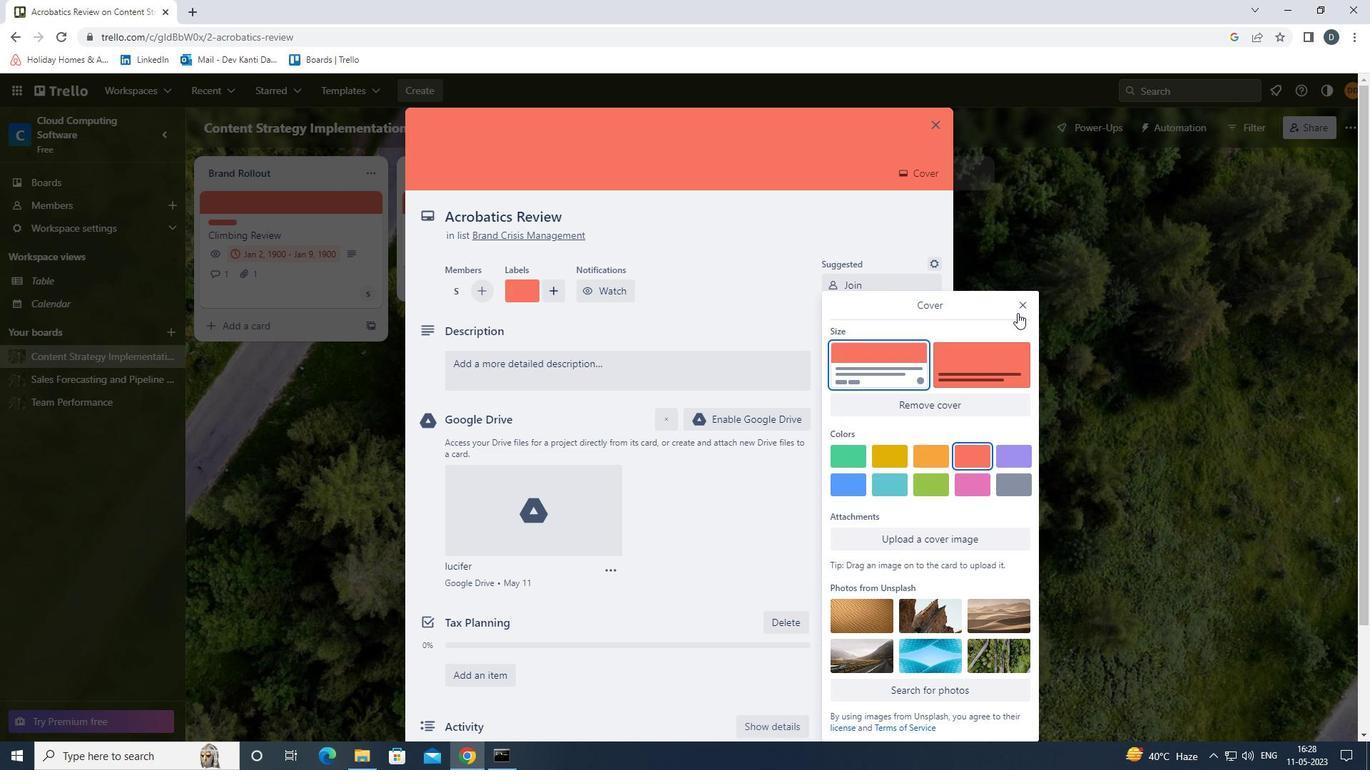 
Action: Mouse pressed left at (1019, 309)
Screenshot: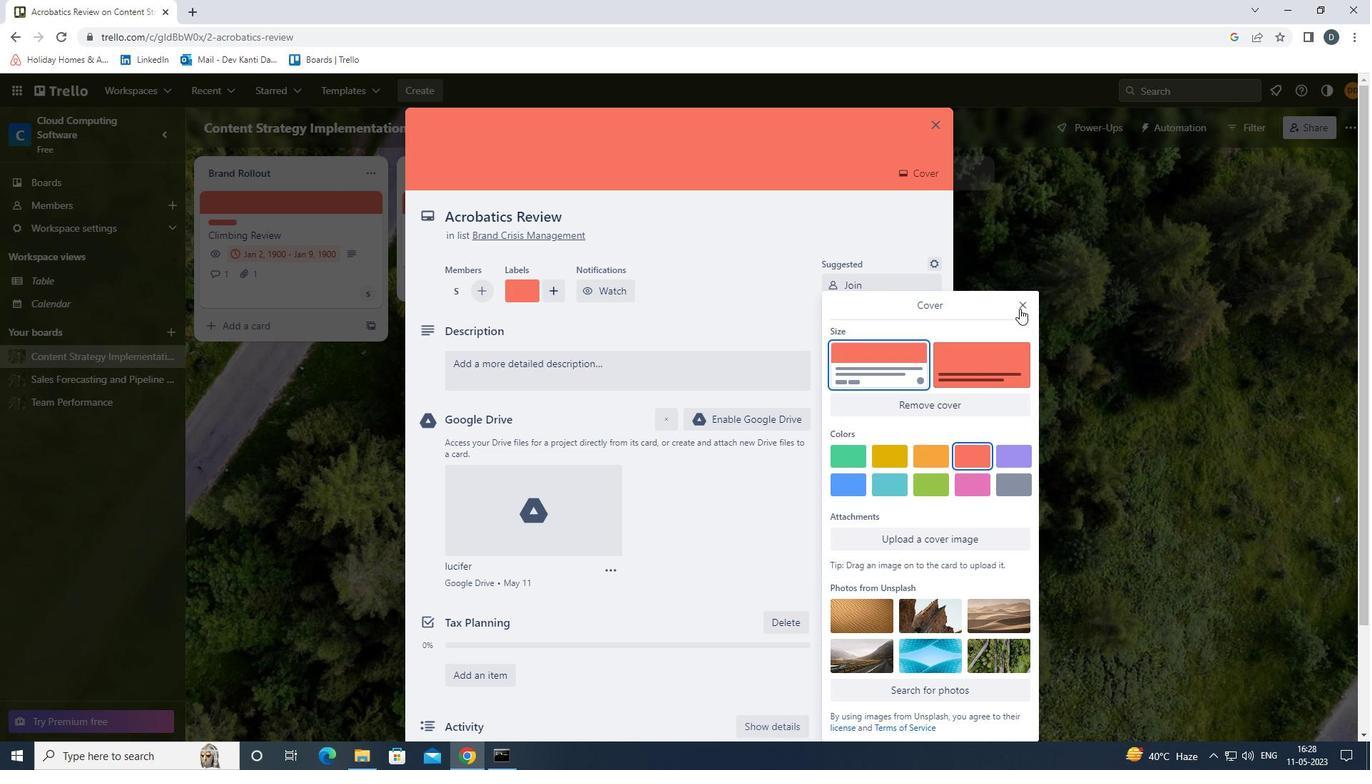 
Action: Mouse moved to (728, 377)
Screenshot: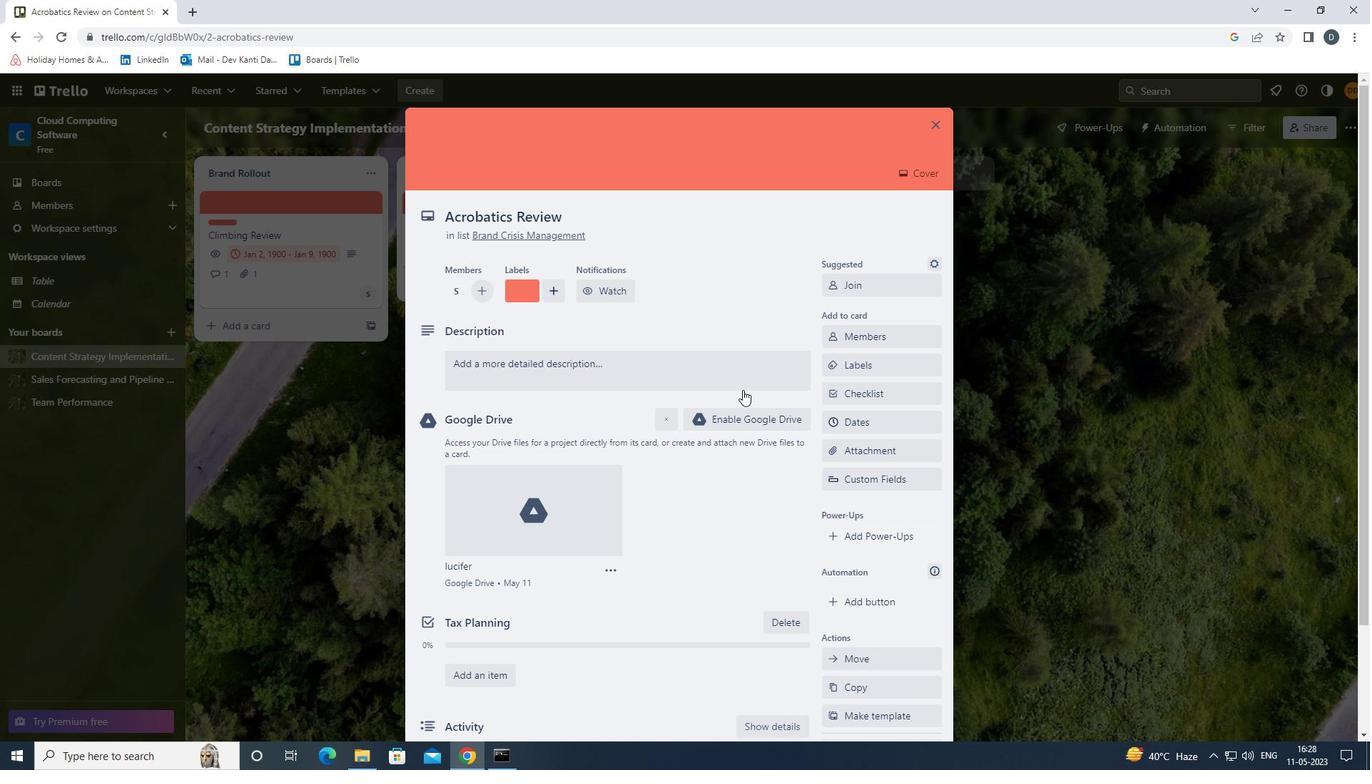 
Action: Mouse pressed left at (728, 377)
Screenshot: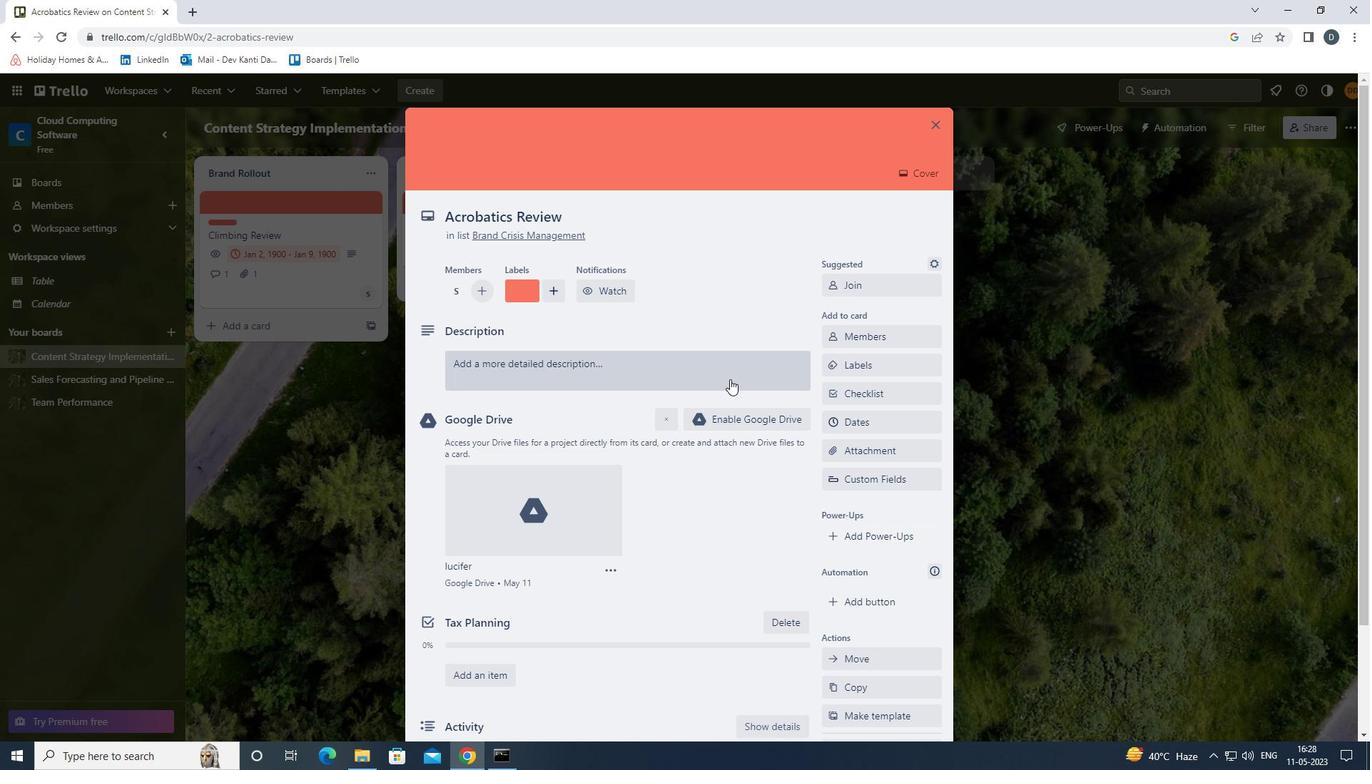 
Action: Mouse moved to (710, 423)
Screenshot: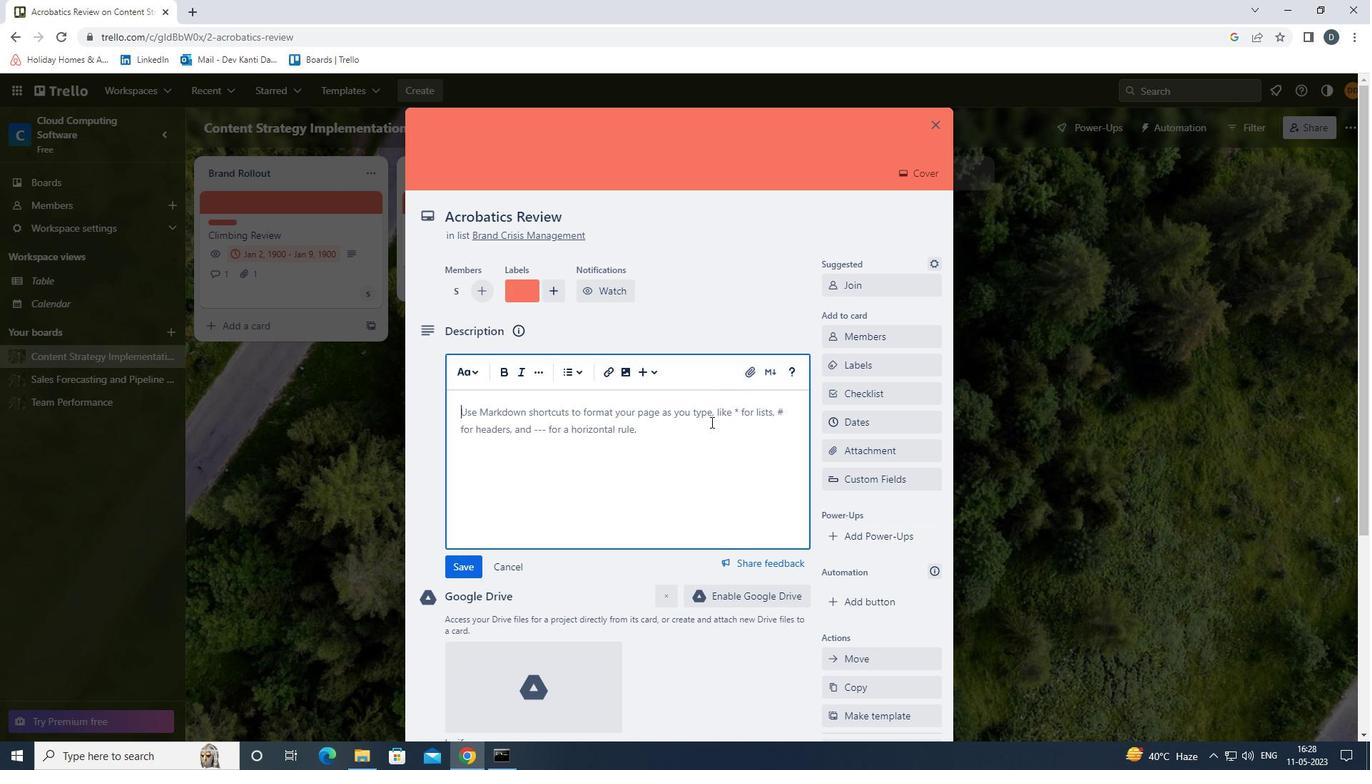 
Action: Key pressed <Key.shift>CONDUCT<Key.space>TEAM<Key.space>TRAINING<Key.space>SESSION<Key.space>ON<Key.space>EFFECTIVE<Key.space>FEEDBACK.
Screenshot: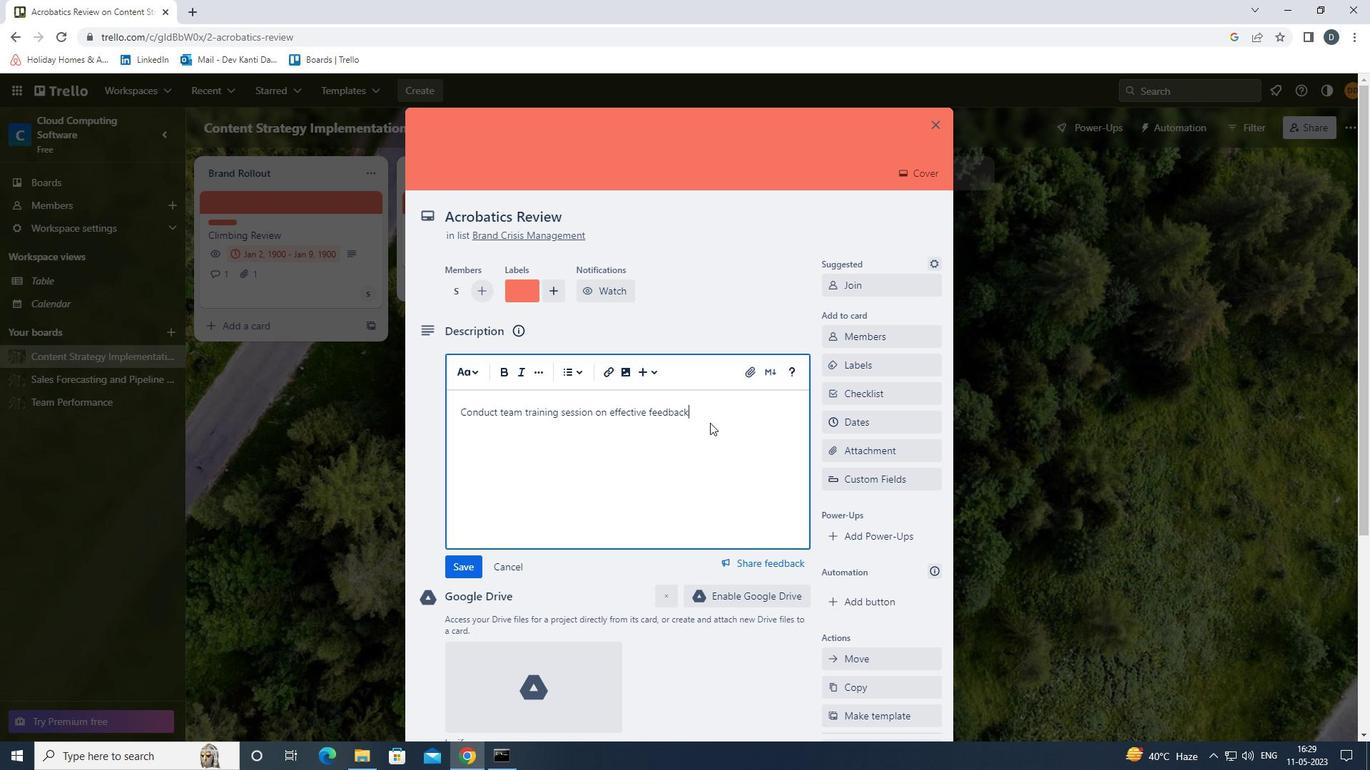
Action: Mouse moved to (468, 560)
Screenshot: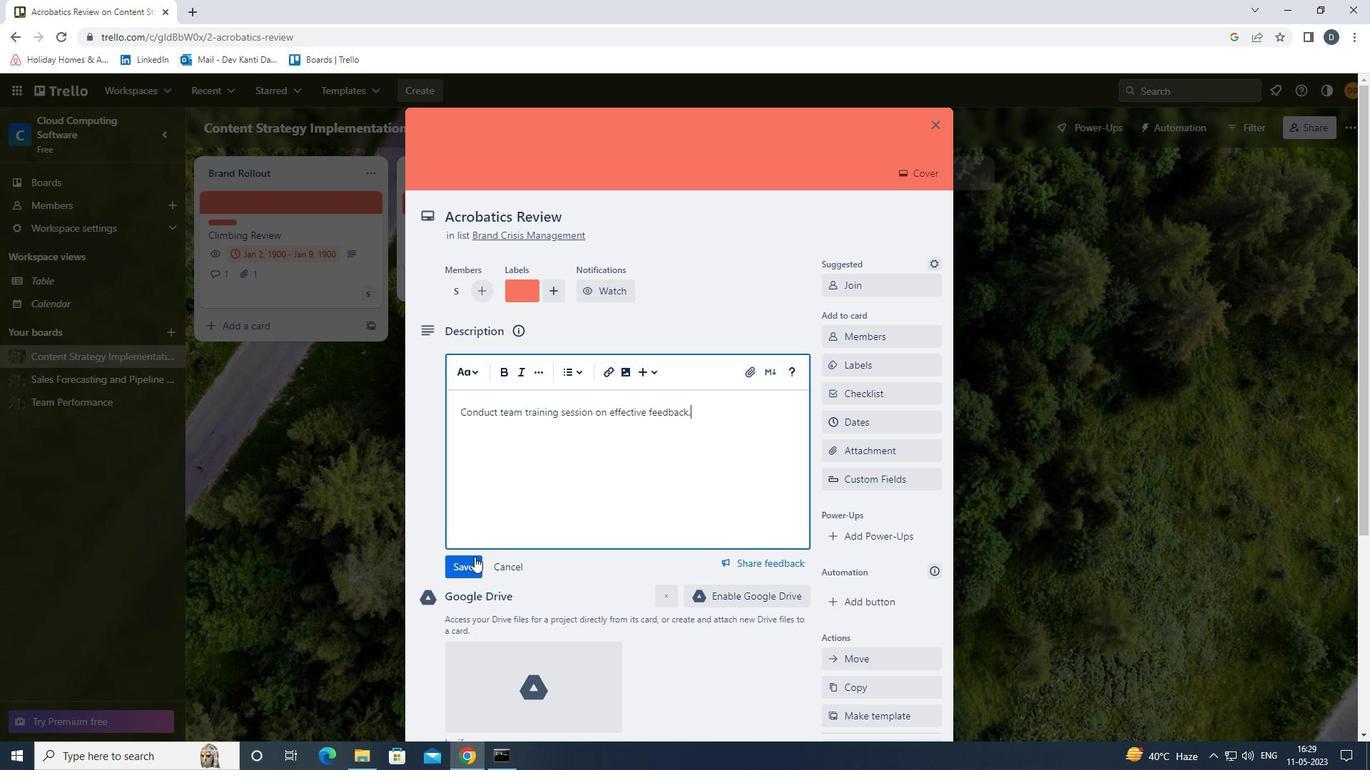 
Action: Mouse pressed left at (468, 560)
Screenshot: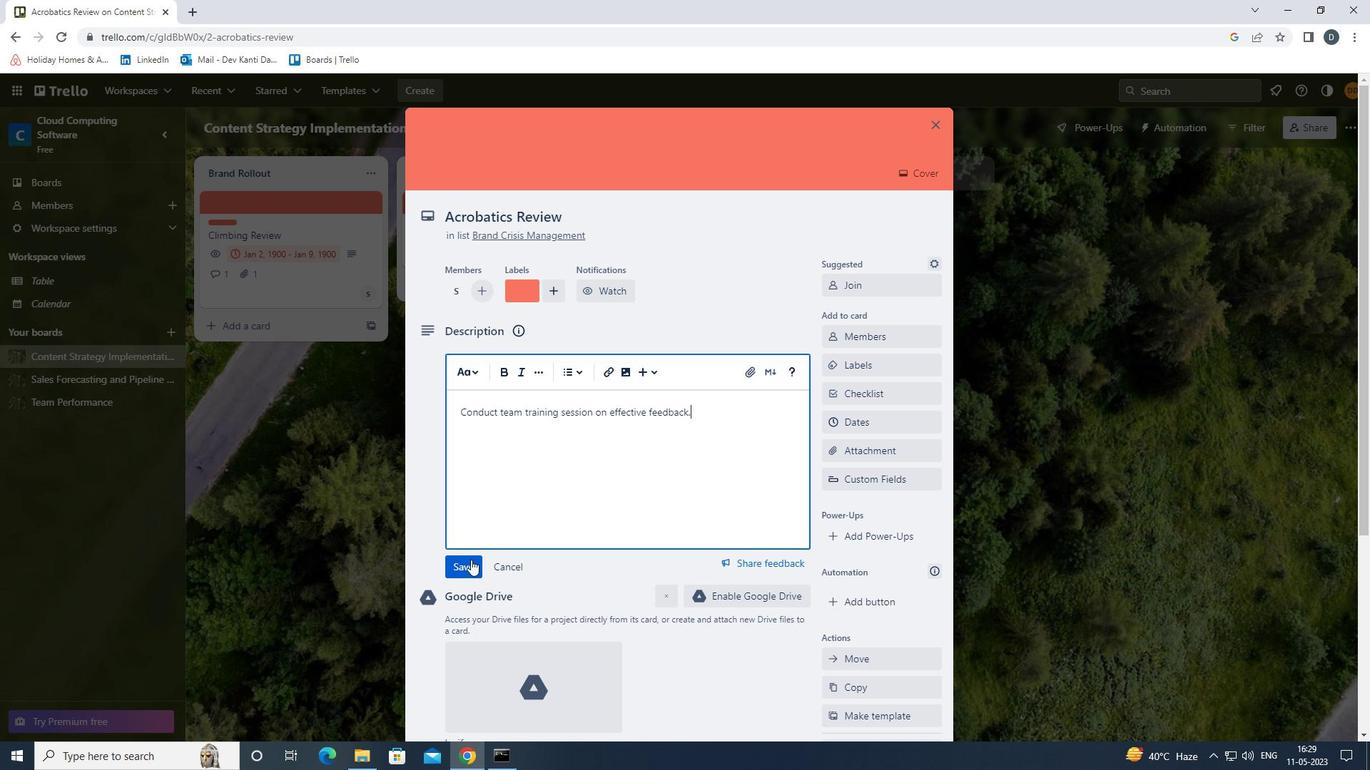 
Action: Mouse scrolled (468, 559) with delta (0, 0)
Screenshot: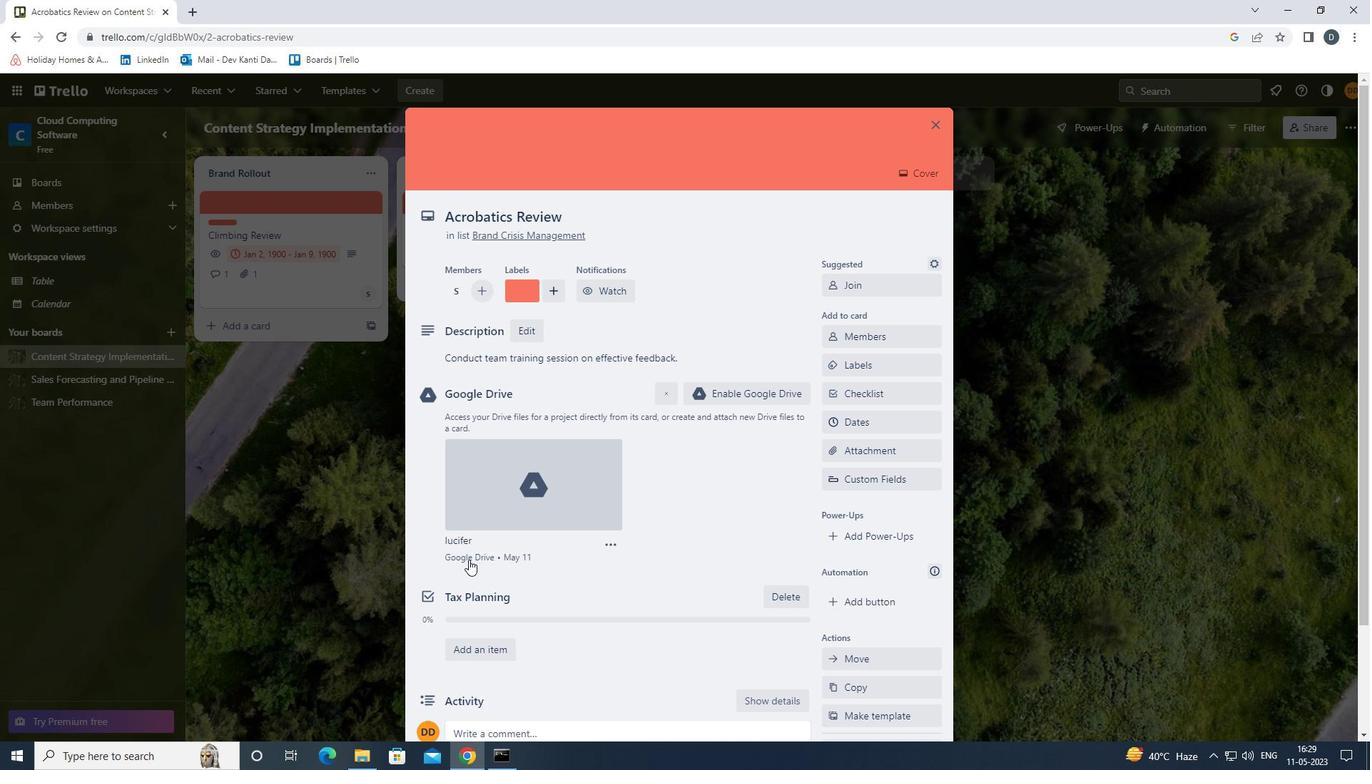 
Action: Mouse scrolled (468, 559) with delta (0, 0)
Screenshot: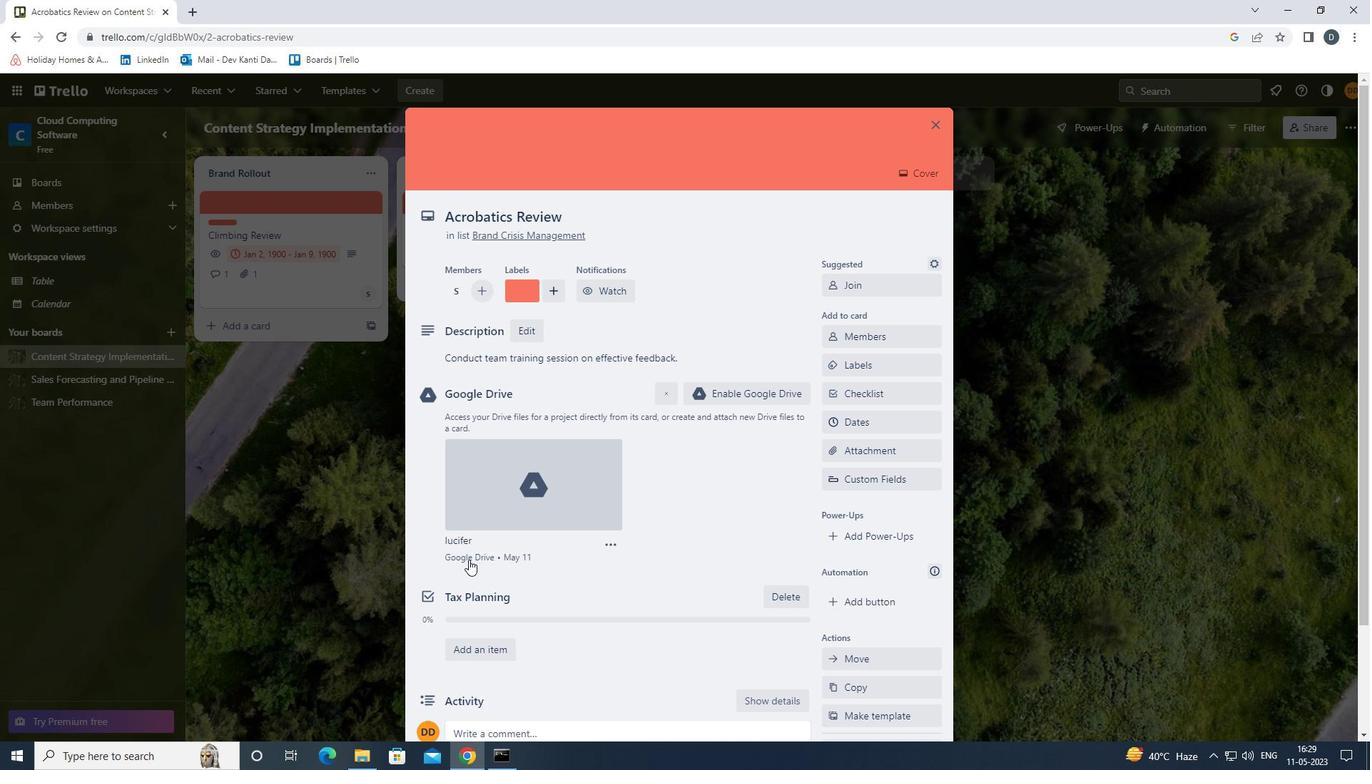 
Action: Mouse scrolled (468, 559) with delta (0, 0)
Screenshot: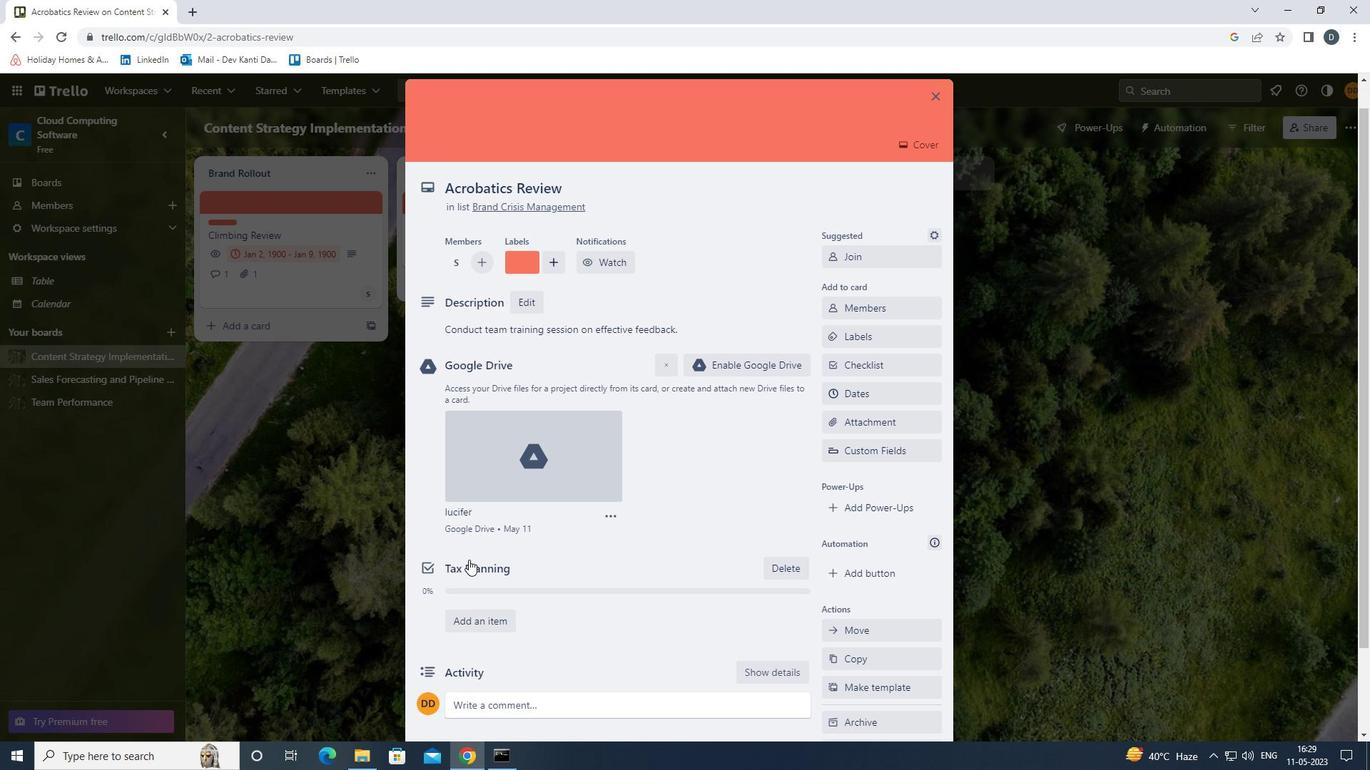 
Action: Mouse moved to (516, 598)
Screenshot: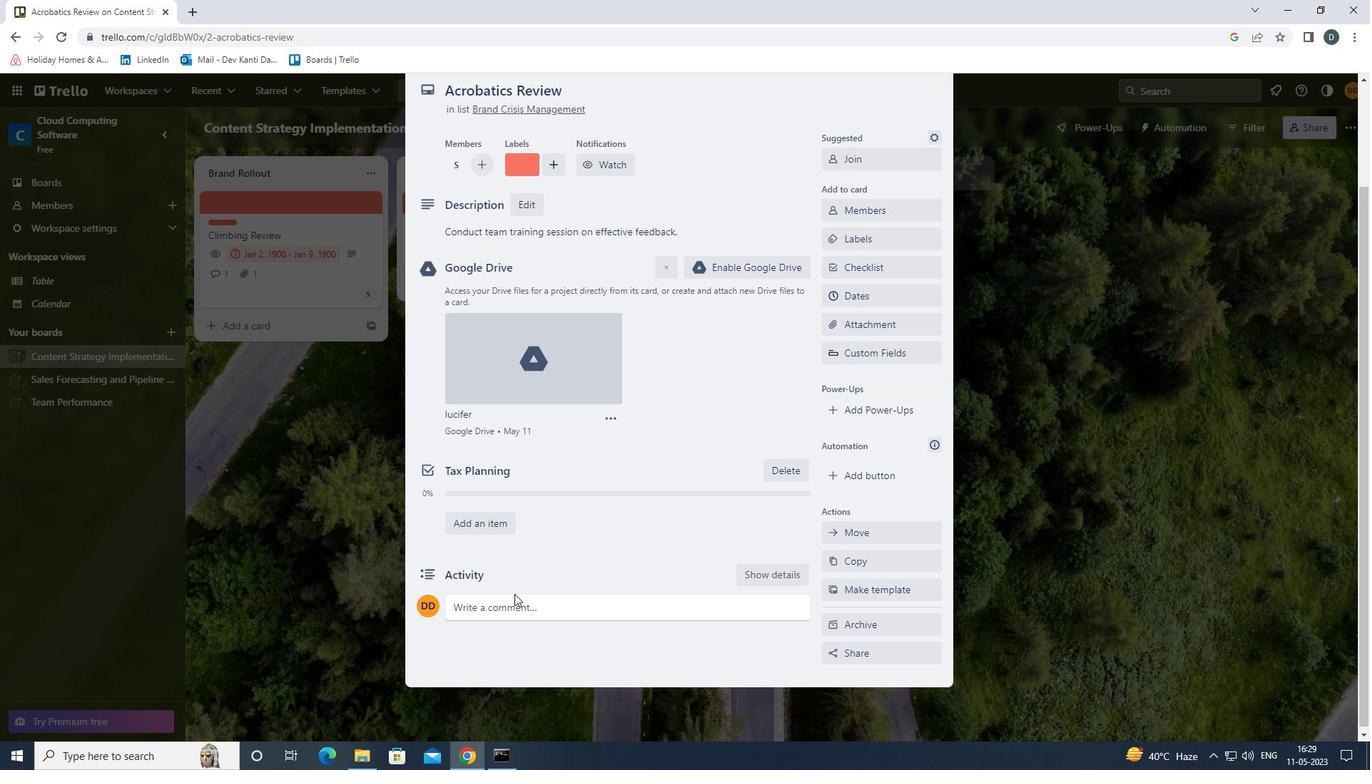 
Action: Mouse pressed left at (516, 598)
Screenshot: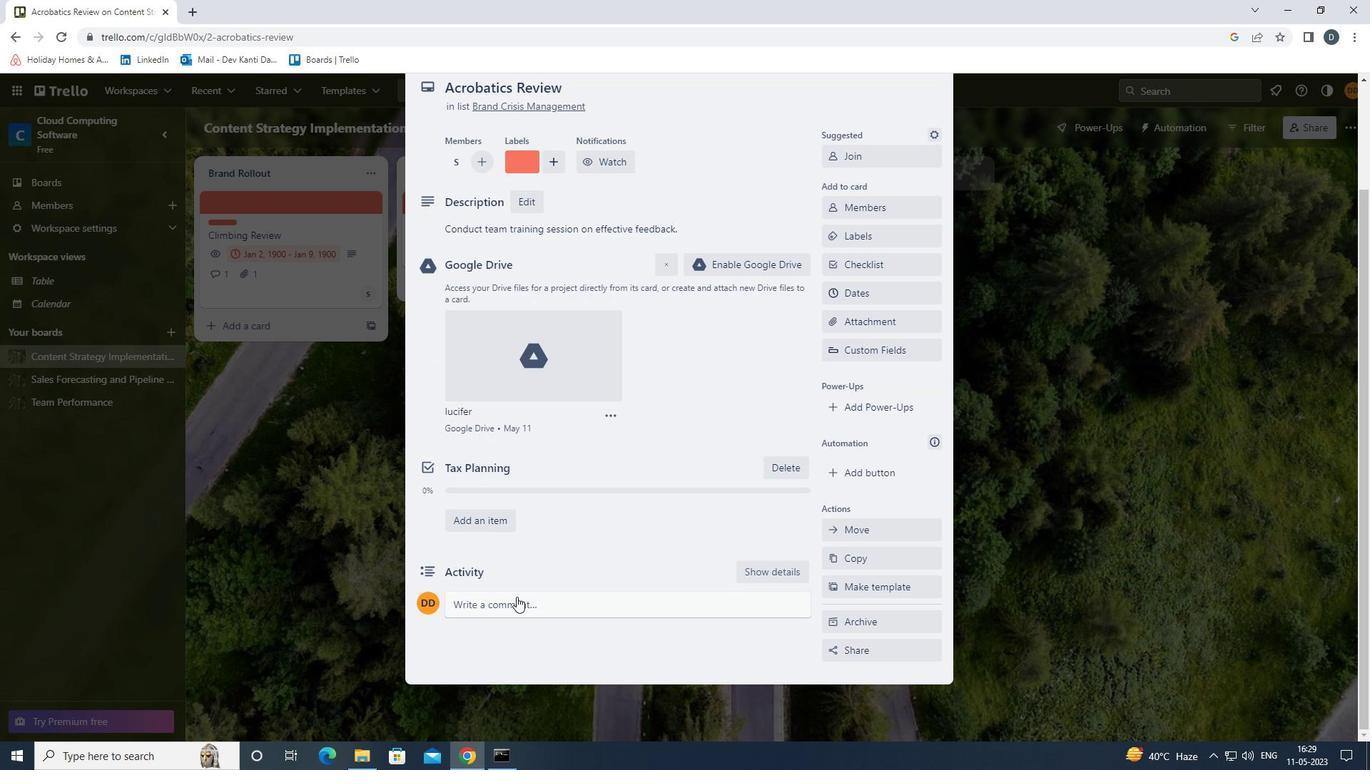 
Action: Mouse moved to (539, 652)
Screenshot: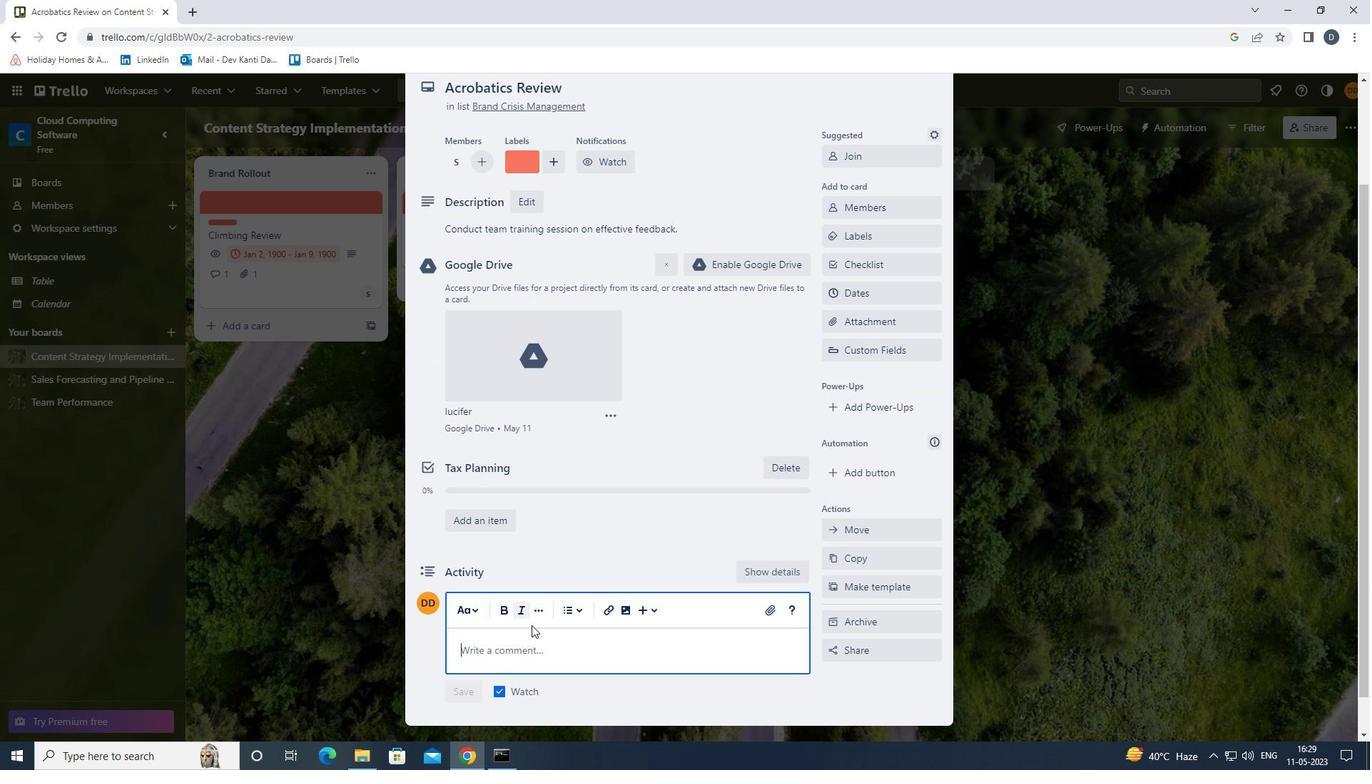 
Action: Key pressed <Key.shift>WE<Key.space>SHOULD<Key.space>APPROACH<Key.space>THIS<Key.space>TASK<Key.space>WITH<Key.space>A<Key.space>SENSE<Key.space>OF<Key.space>EXPERIMENTATION<Key.space>AND<Key.space>EXPLORATION,<Key.space>WILLING<Key.space>TO<Key.space>TRY<Key.space>NEW<Key.space>THINGSN<Key.backspace><Key.space>AND<Key.space>TAKE<Key.space>RISKS.
Screenshot: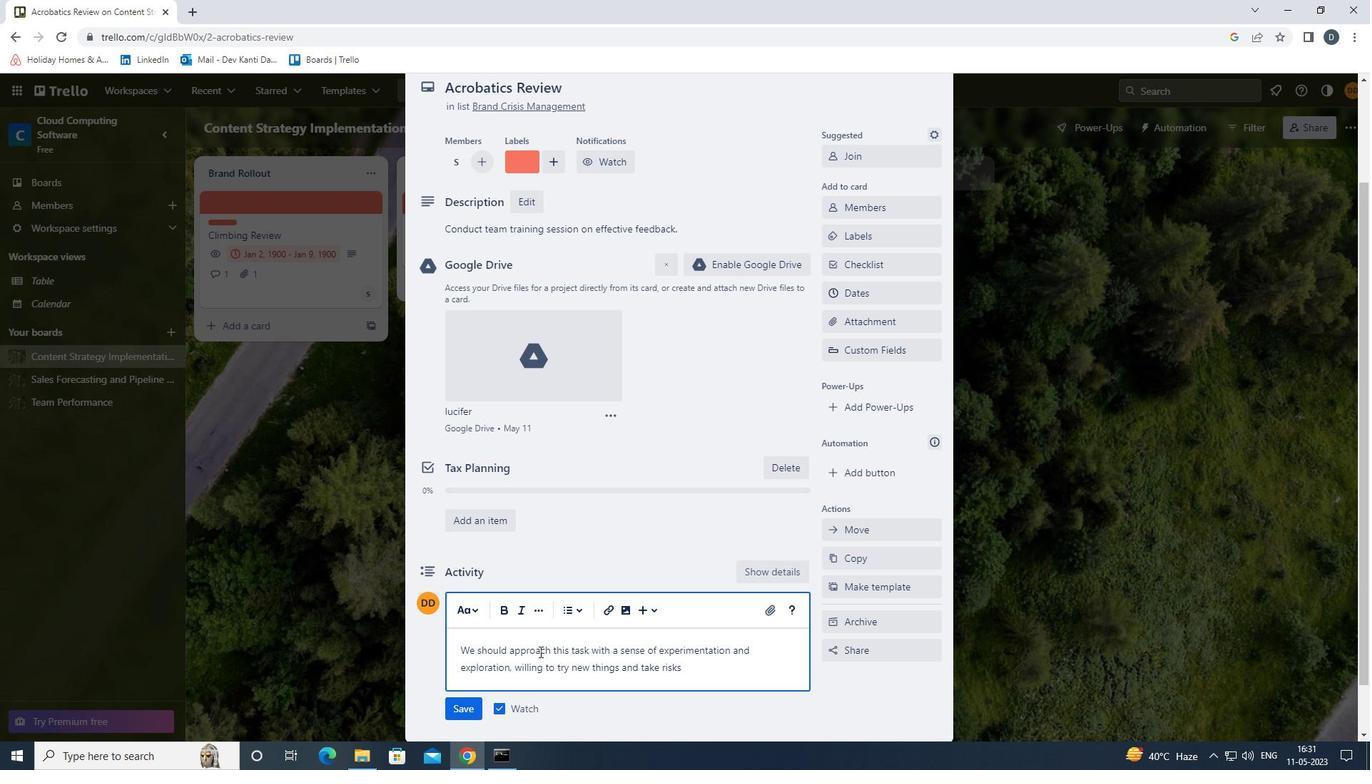 
Action: Mouse moved to (468, 705)
Screenshot: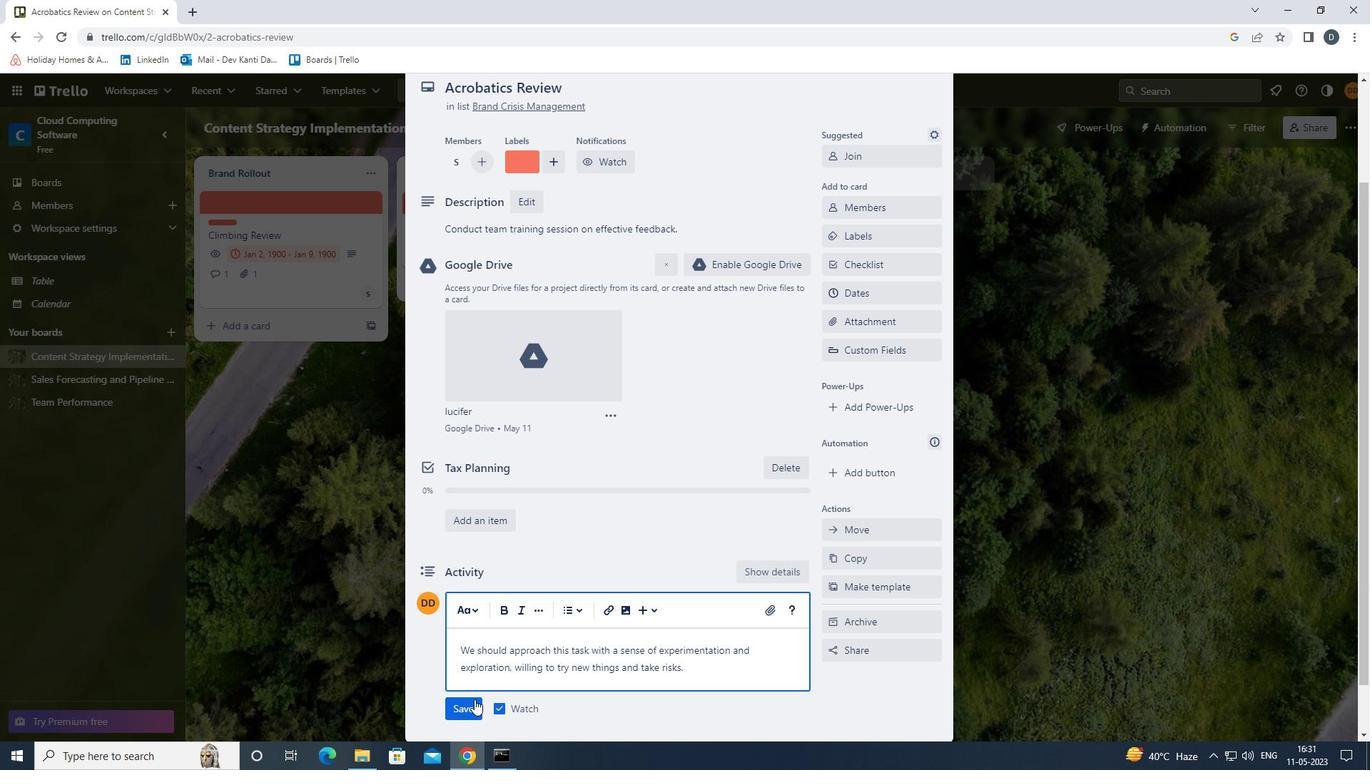
Action: Mouse pressed left at (468, 705)
Screenshot: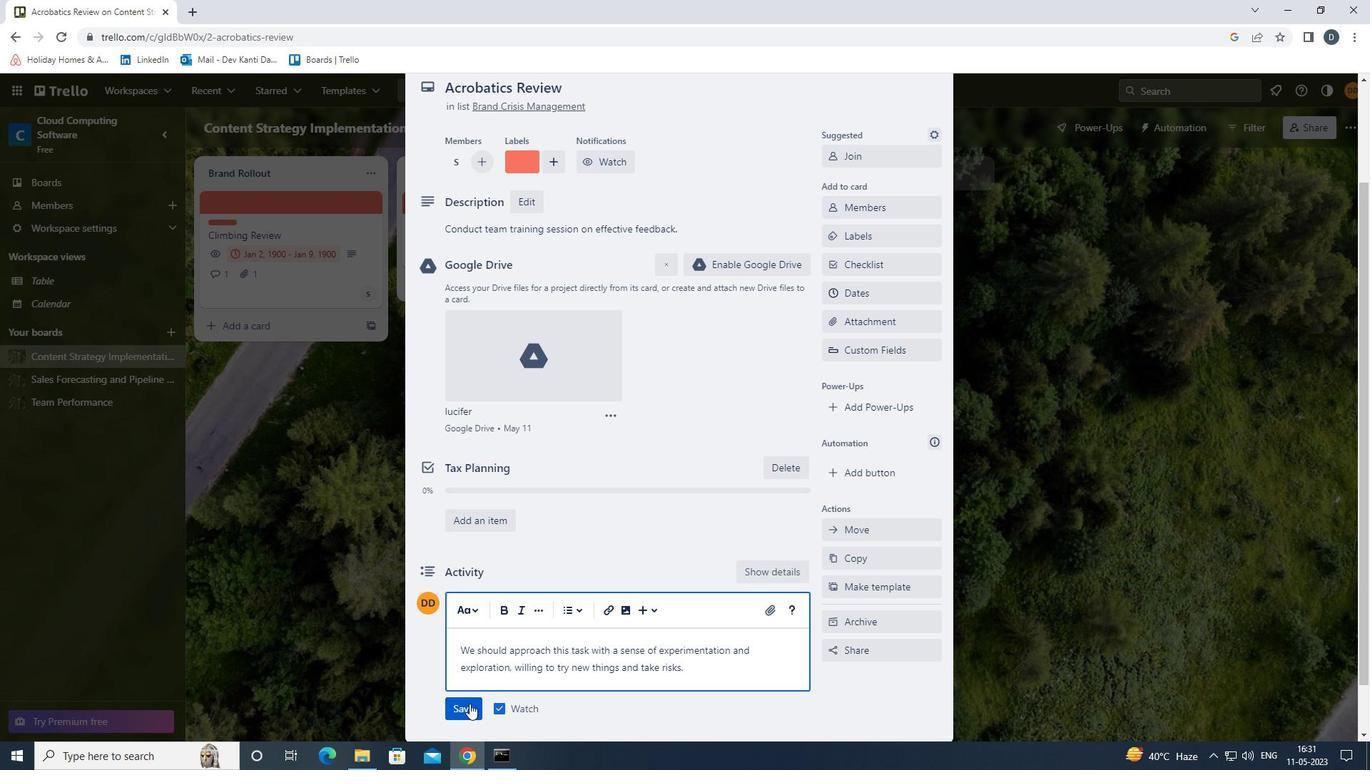 
Action: Mouse moved to (862, 292)
Screenshot: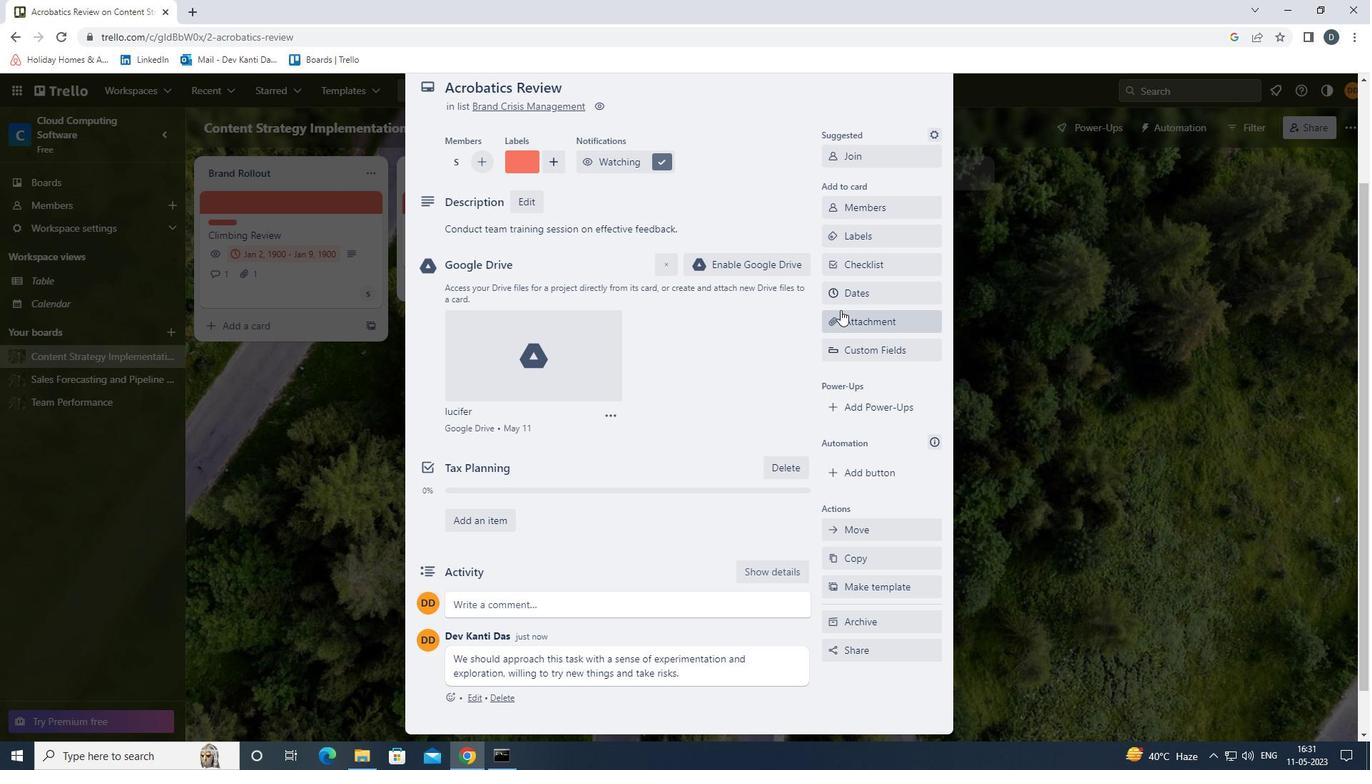 
Action: Mouse pressed left at (862, 292)
Screenshot: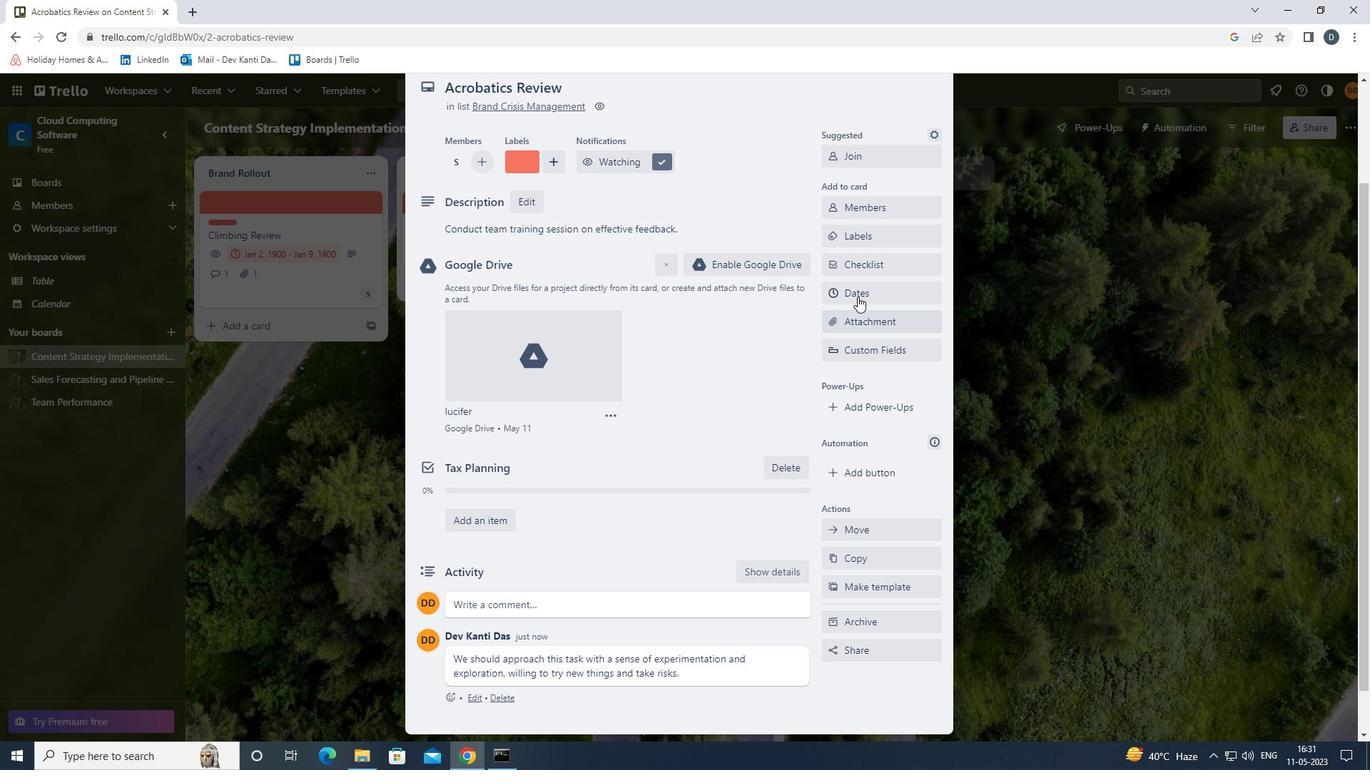 
Action: Mouse moved to (842, 386)
Screenshot: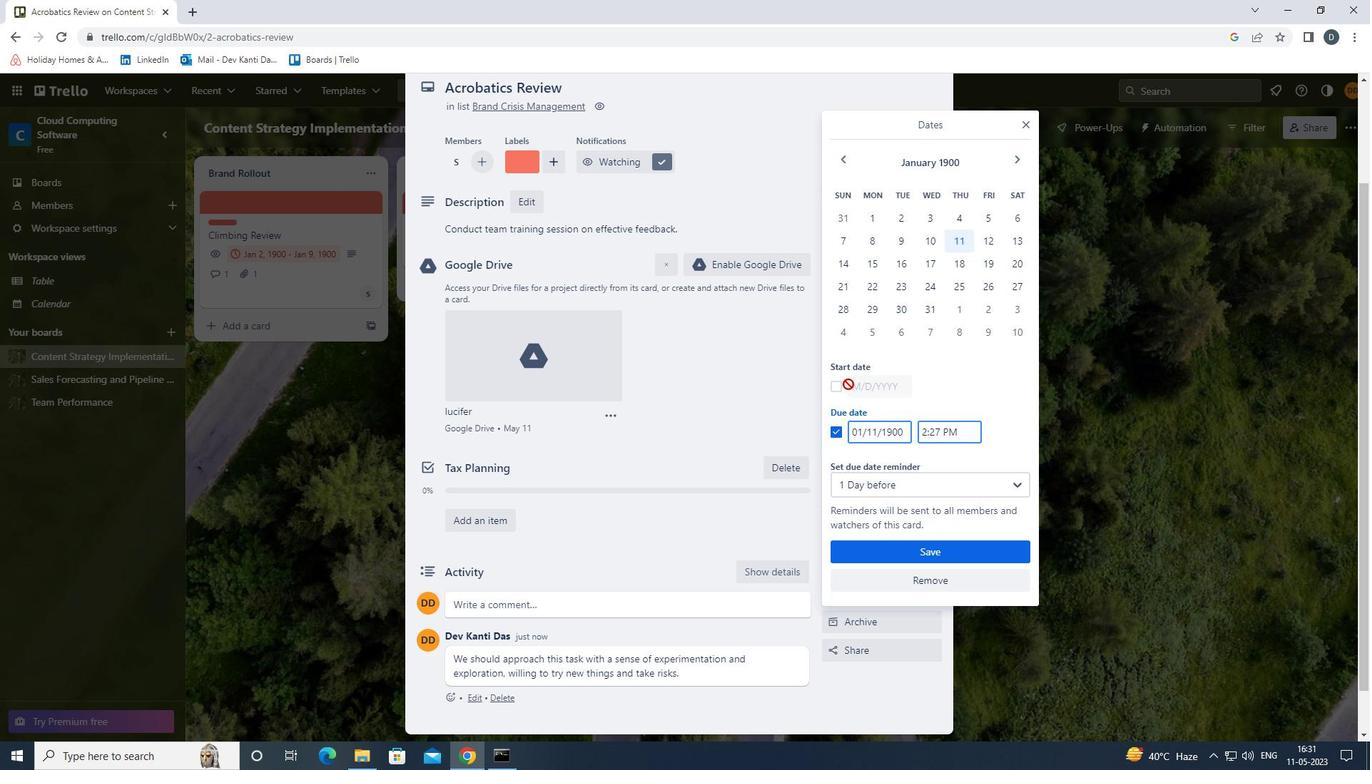 
Action: Mouse pressed left at (842, 386)
Screenshot: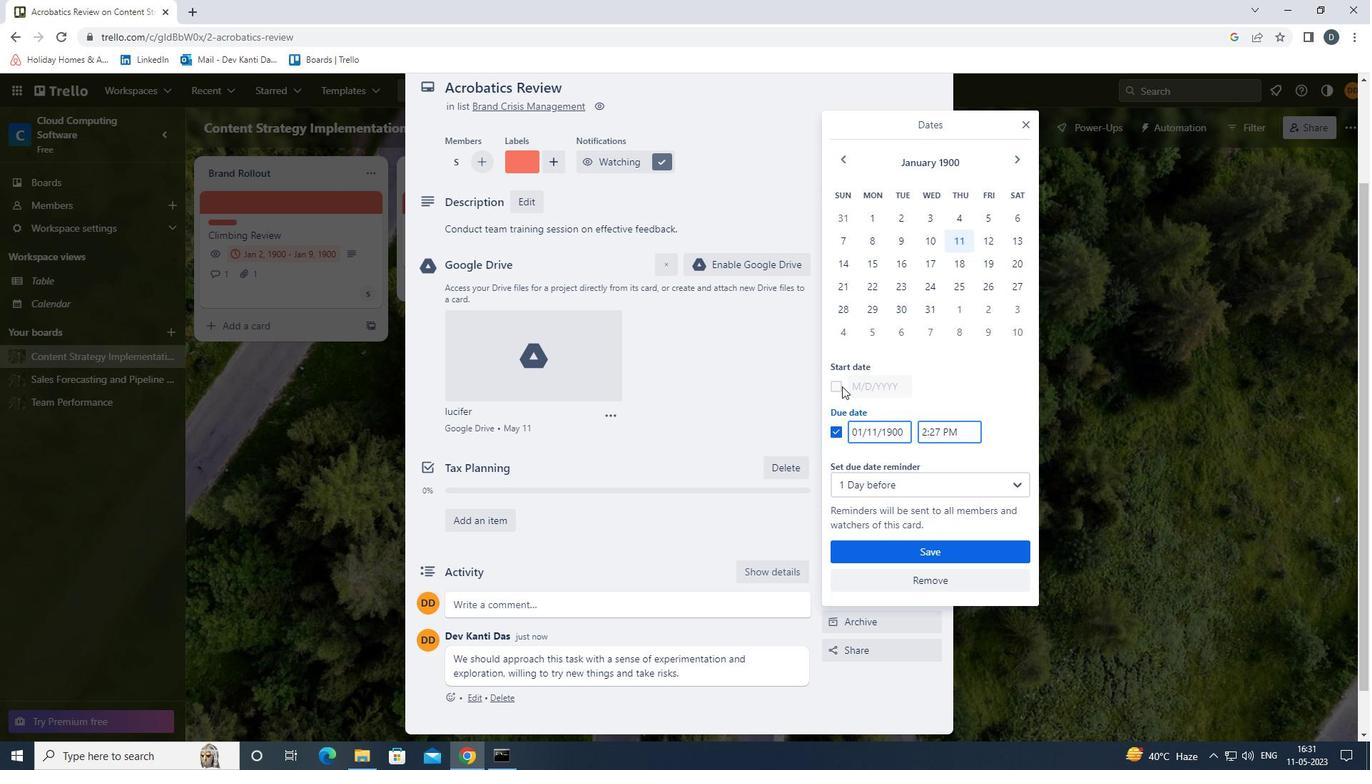 
Action: Mouse moved to (983, 223)
Screenshot: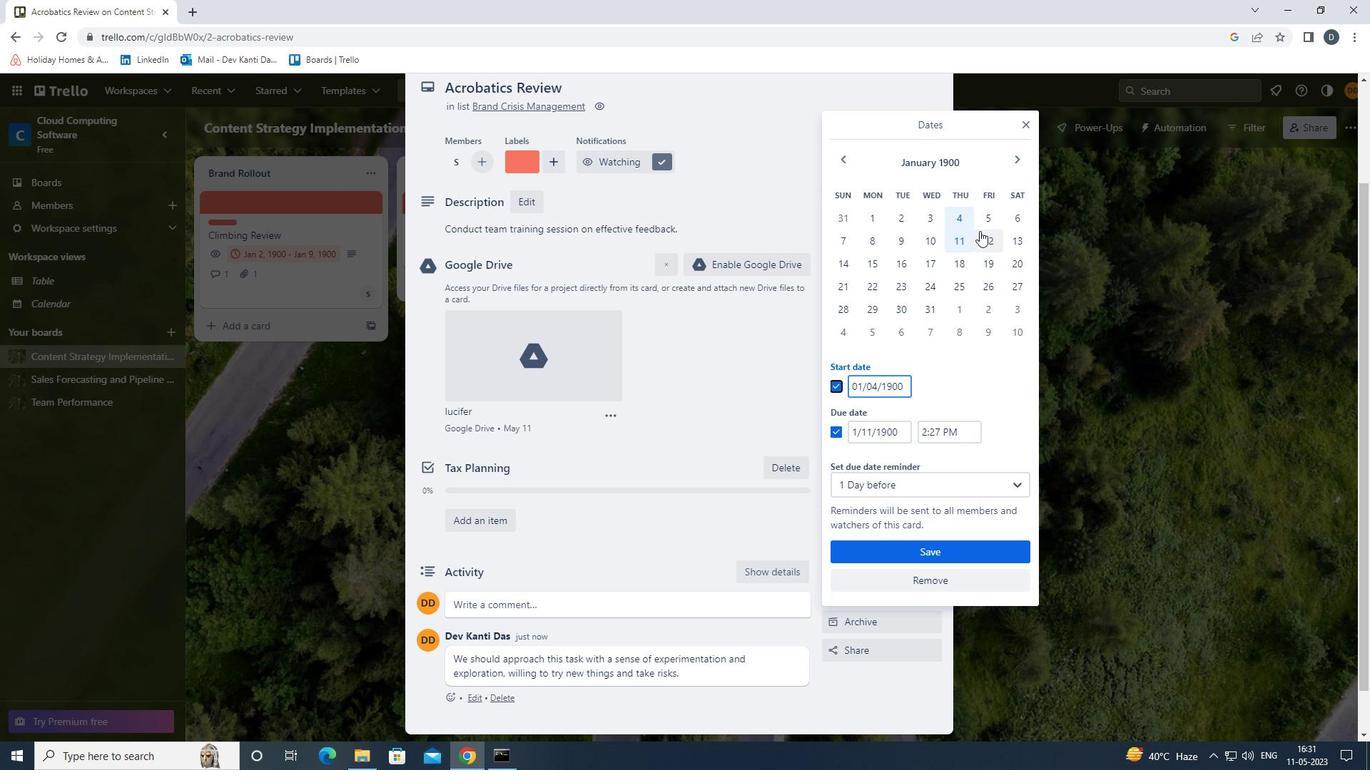 
Action: Mouse pressed left at (983, 223)
Screenshot: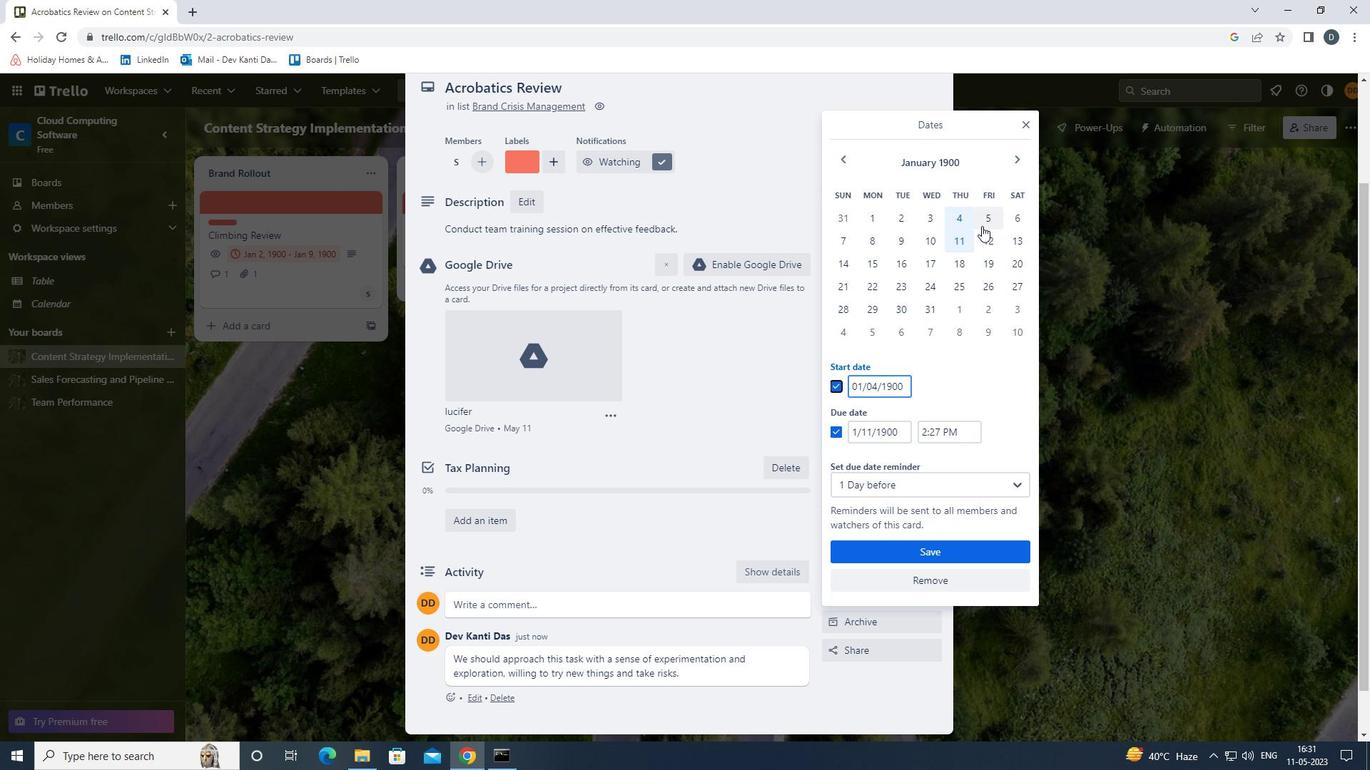 
Action: Mouse moved to (986, 239)
Screenshot: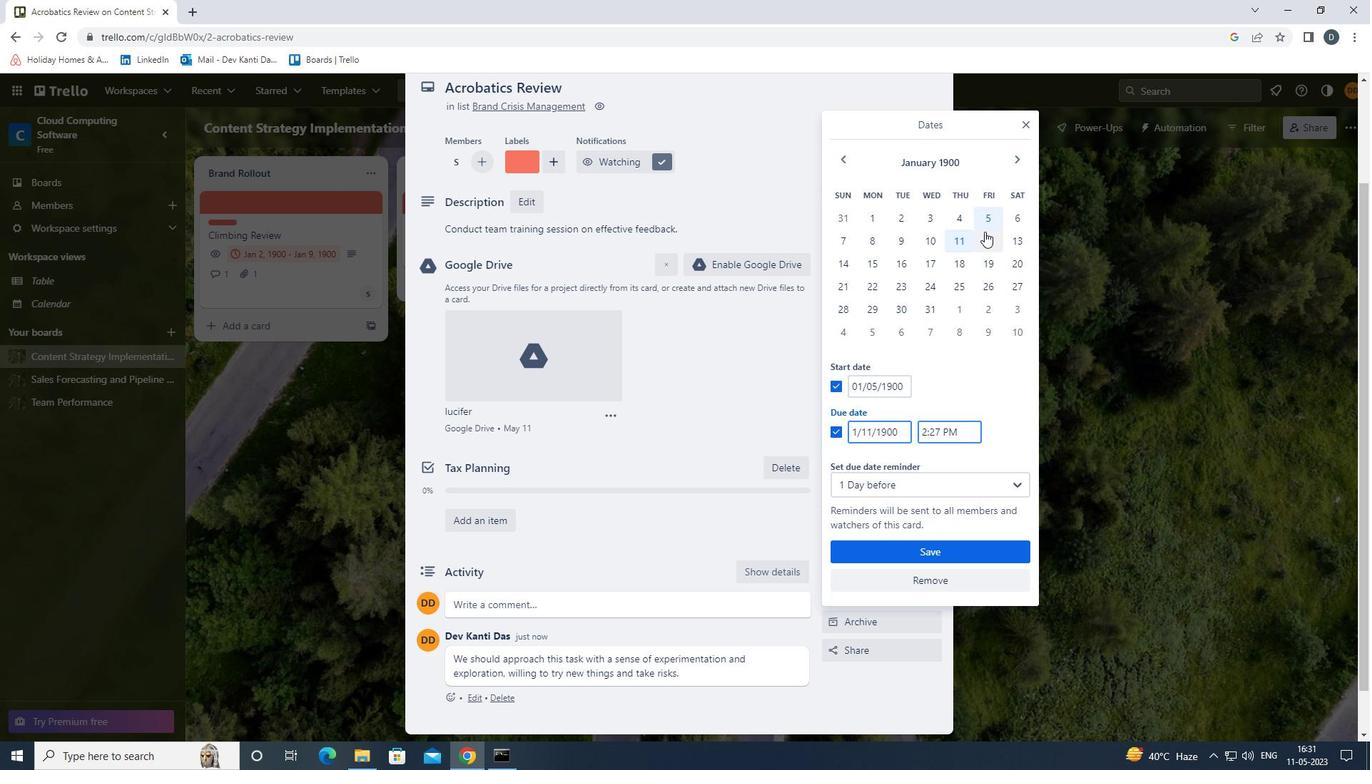 
Action: Mouse pressed left at (986, 239)
Screenshot: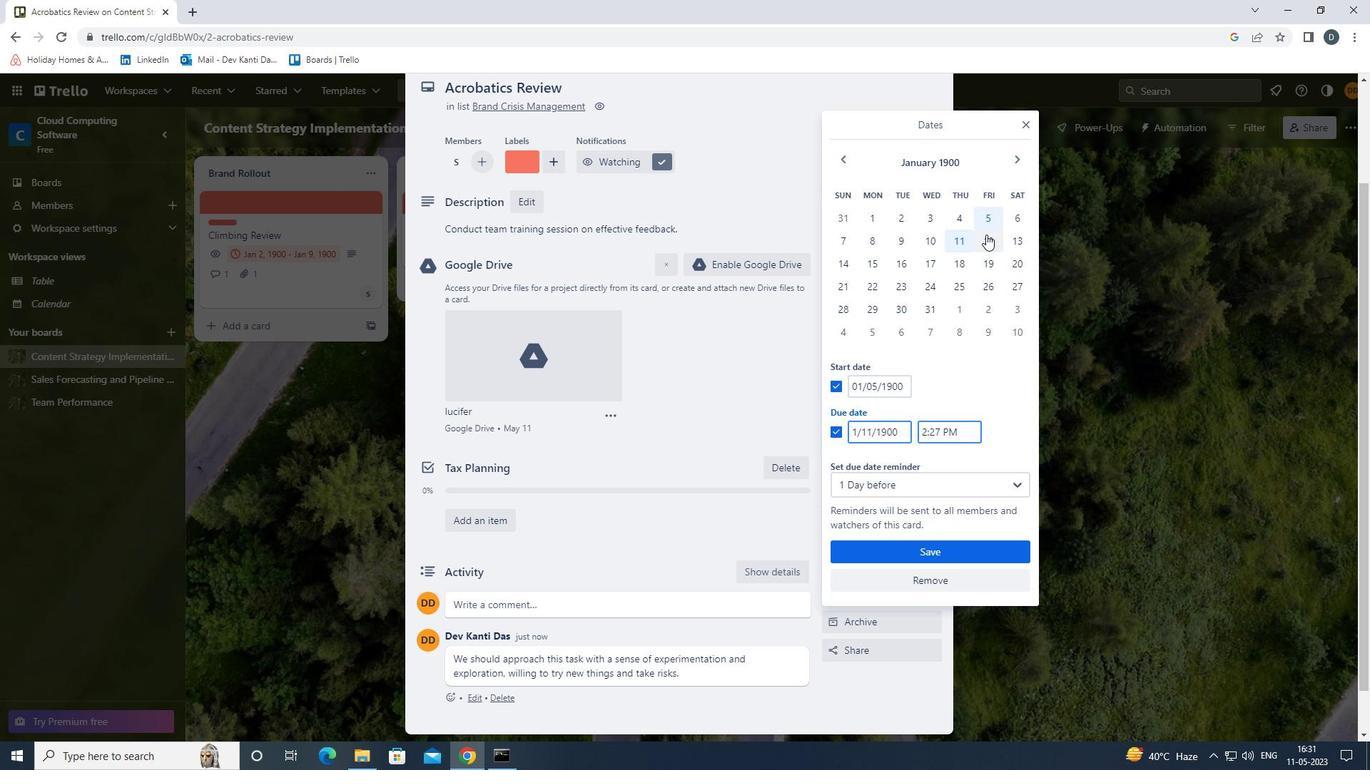 
Action: Mouse moved to (953, 547)
Screenshot: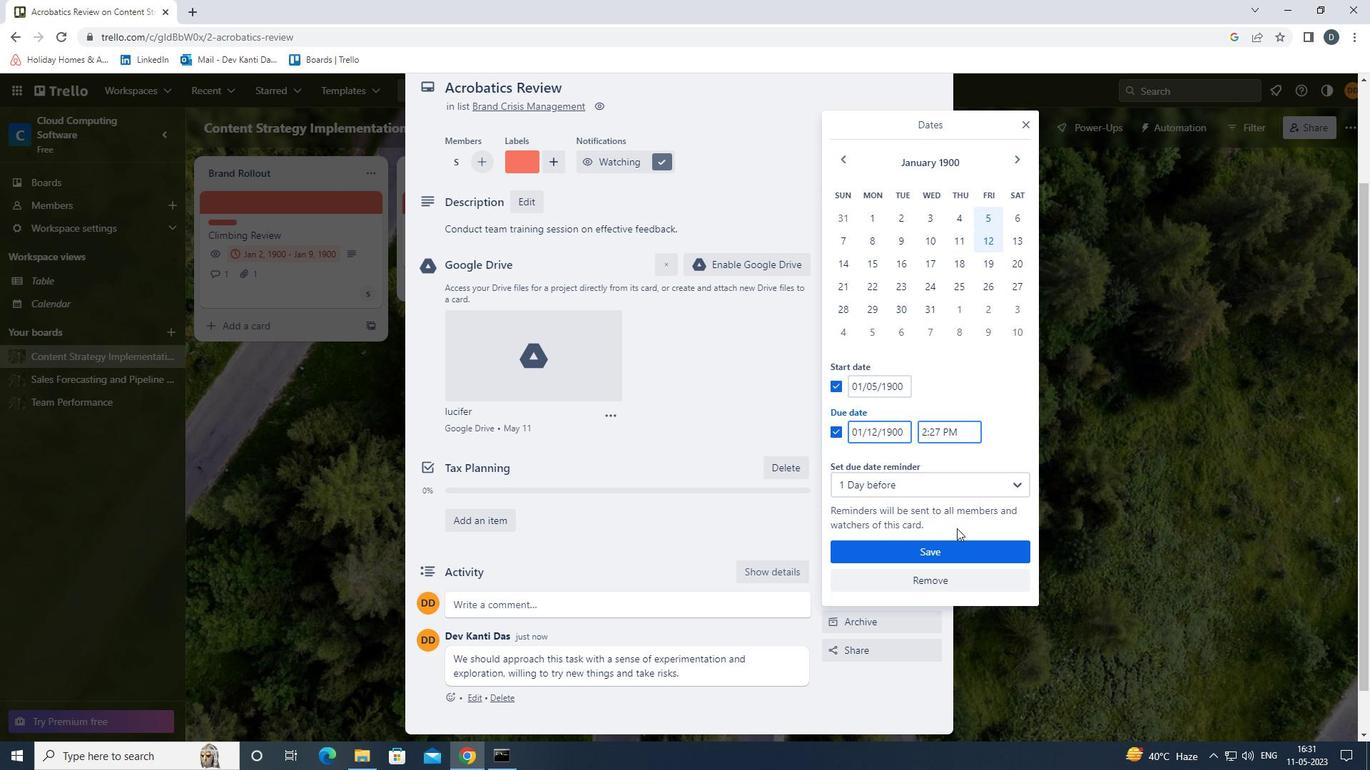 
Action: Mouse pressed left at (953, 547)
Screenshot: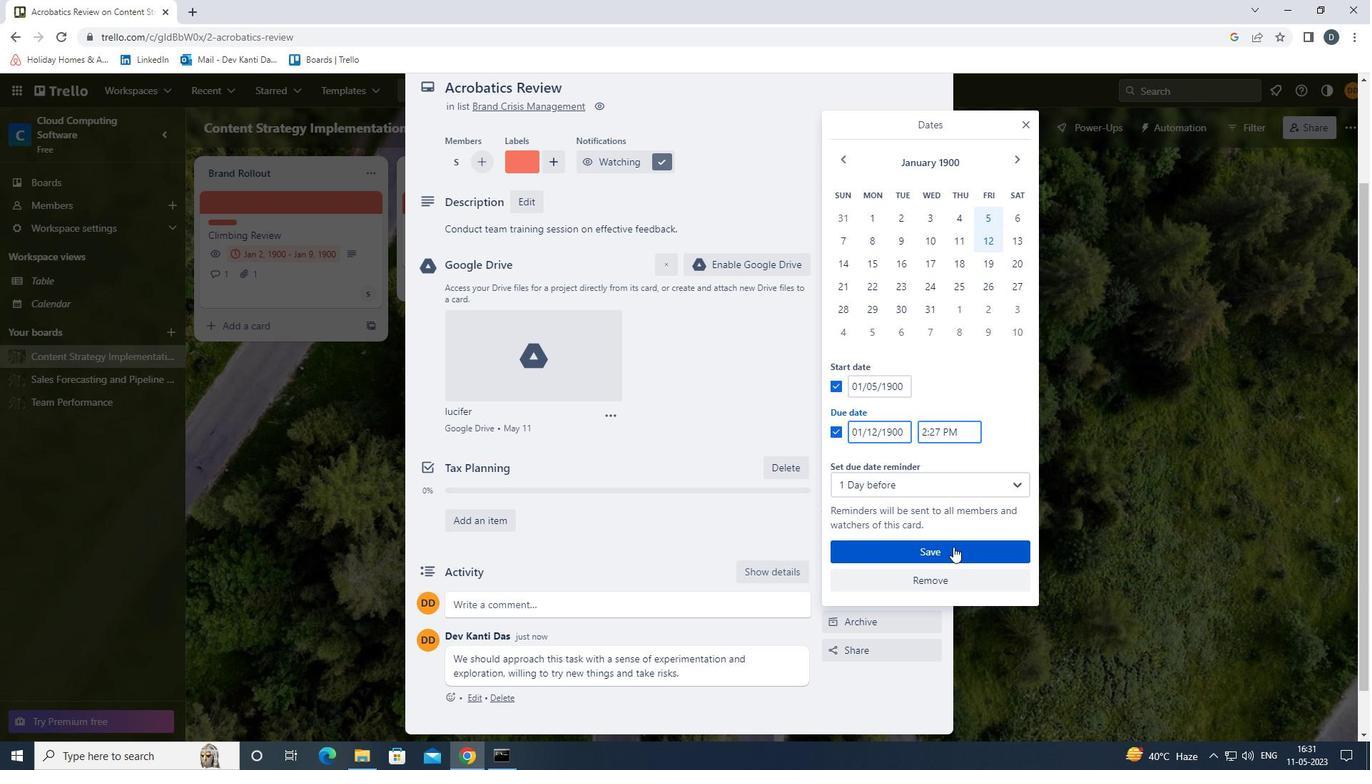 
Action: Mouse moved to (901, 548)
Screenshot: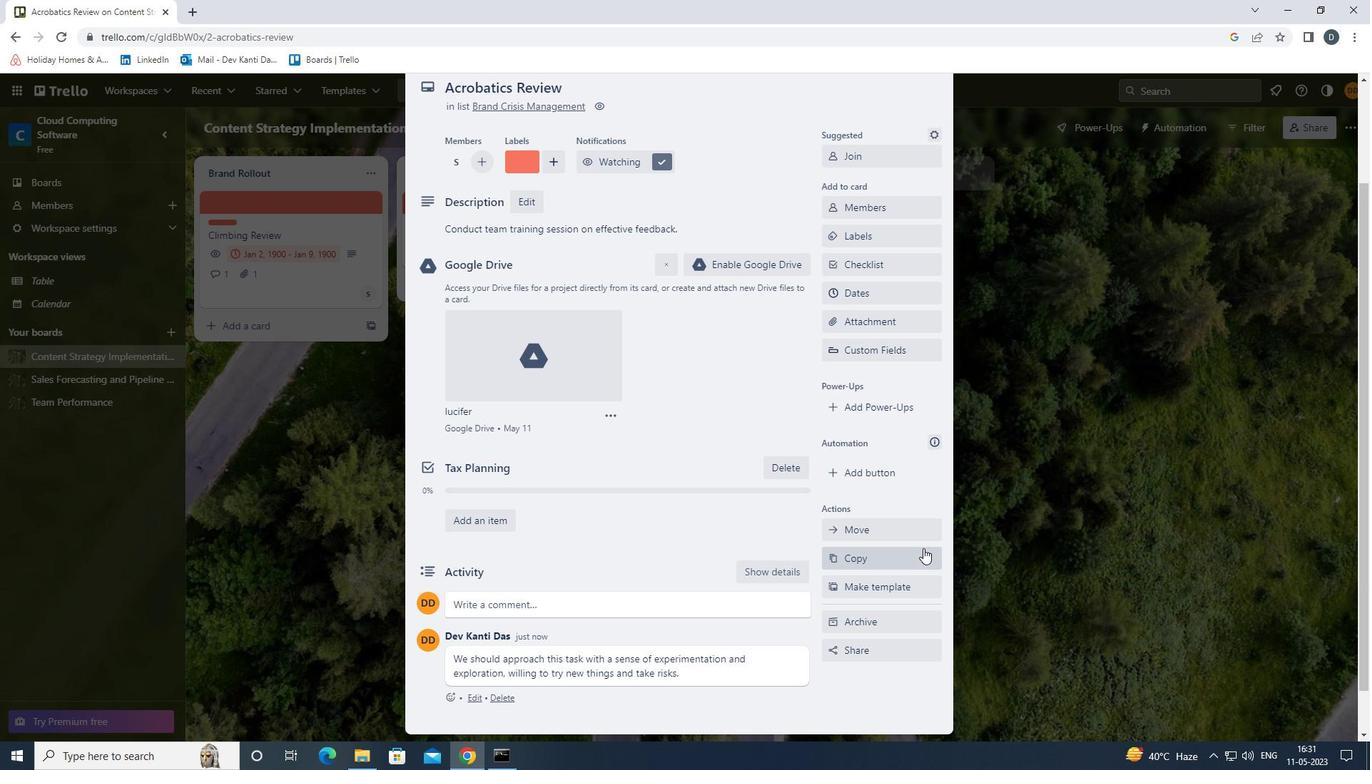 
Action: Mouse scrolled (901, 549) with delta (0, 0)
Screenshot: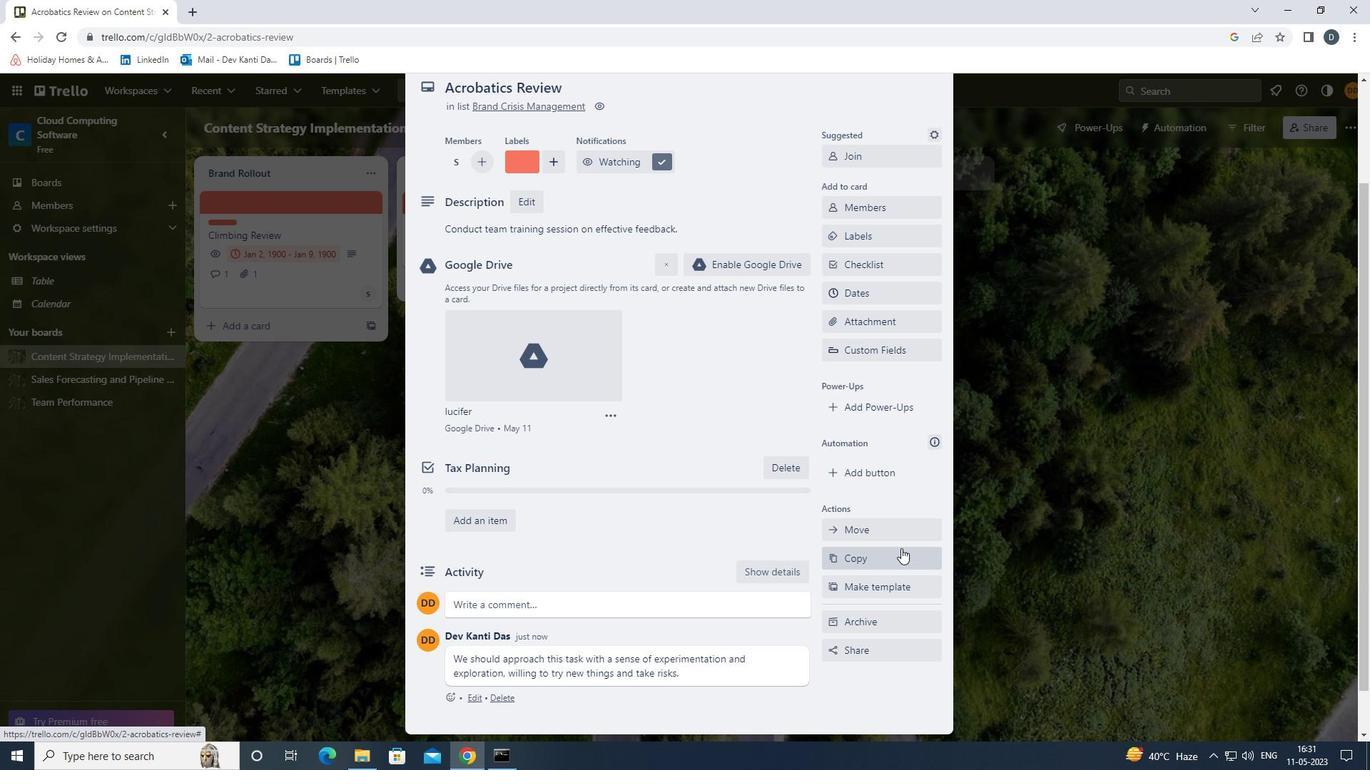 
Action: Mouse scrolled (901, 549) with delta (0, 0)
Screenshot: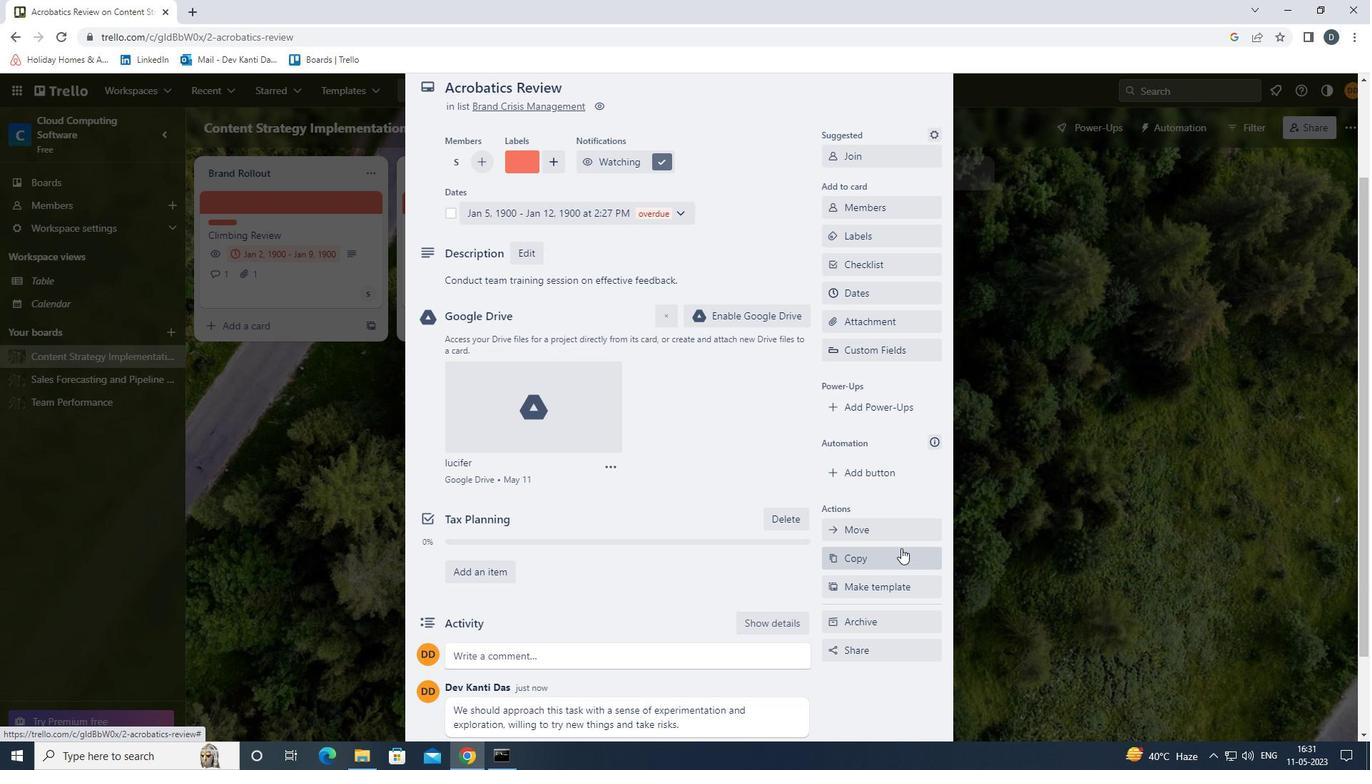 
Action: Mouse moved to (934, 134)
Screenshot: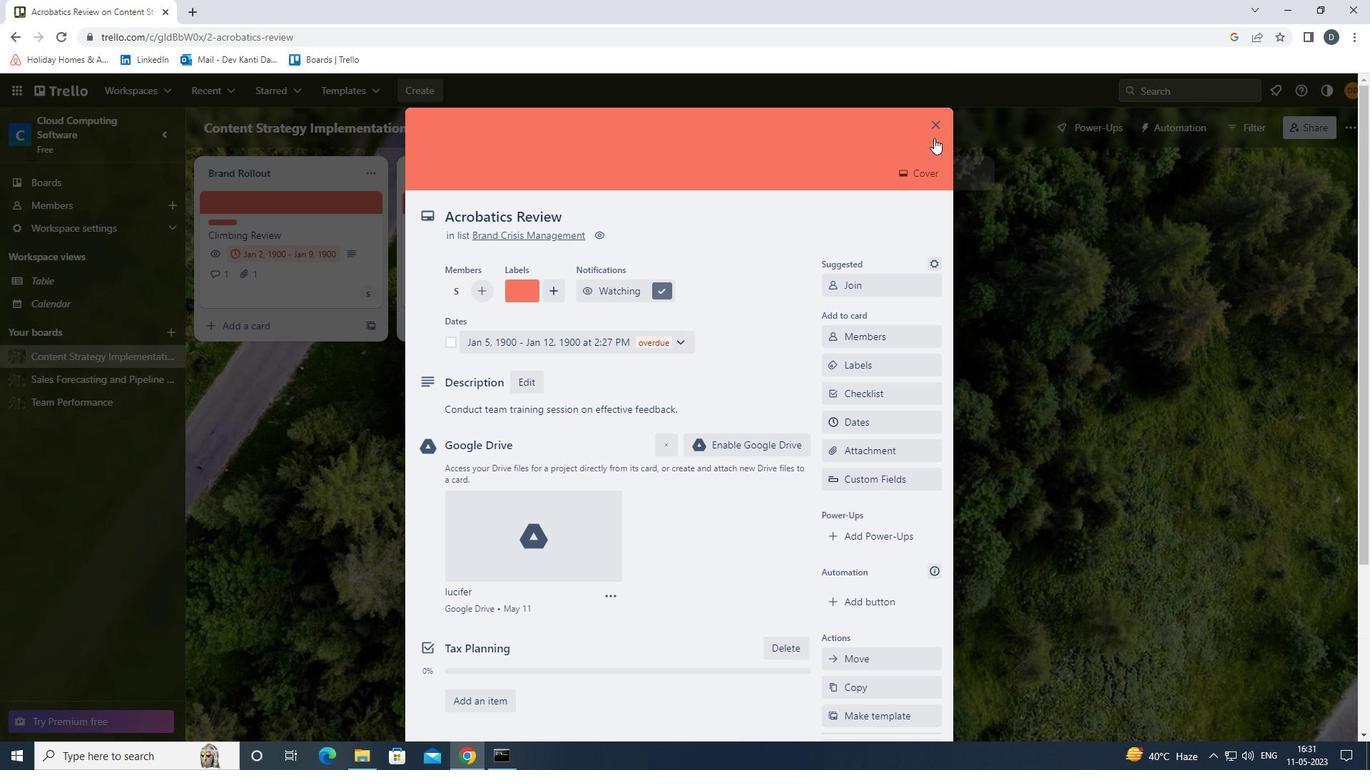 
Action: Mouse pressed left at (934, 134)
Screenshot: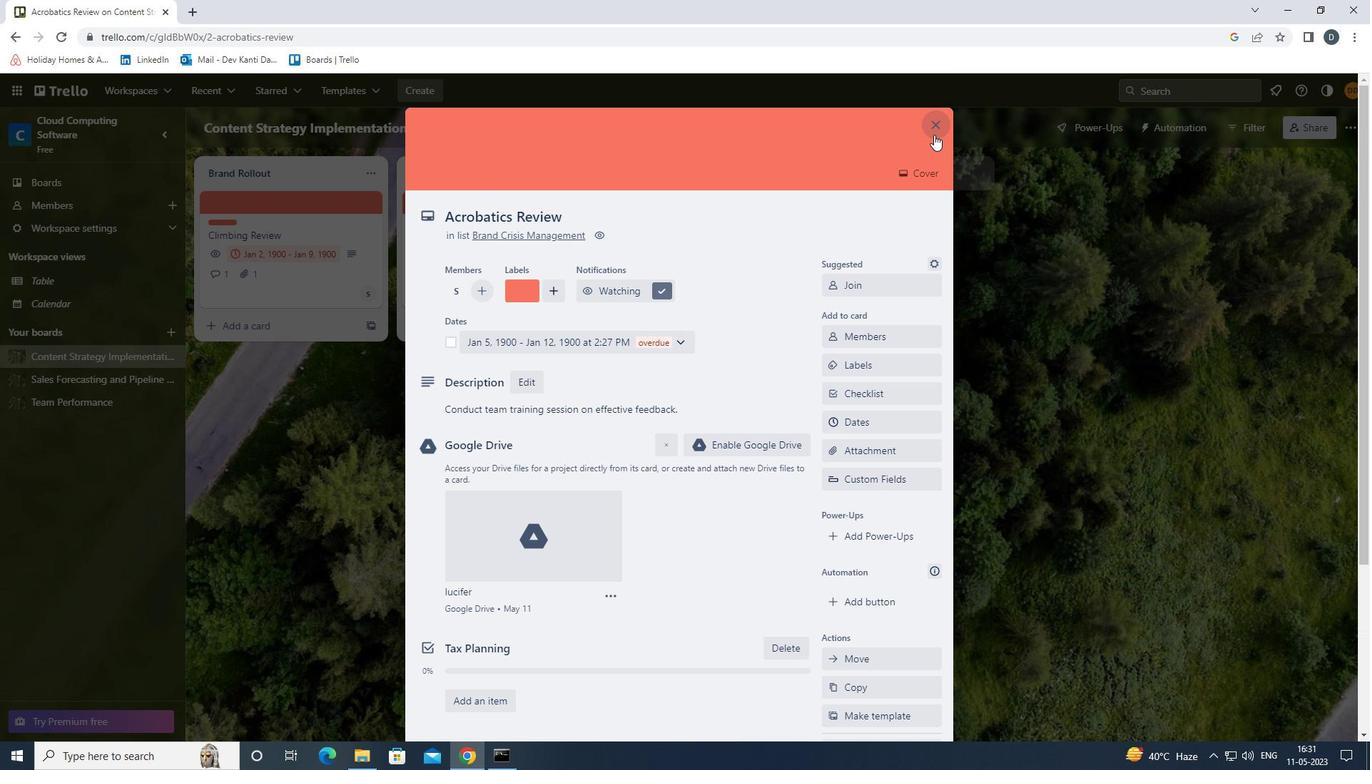 
Action: Mouse moved to (922, 418)
Screenshot: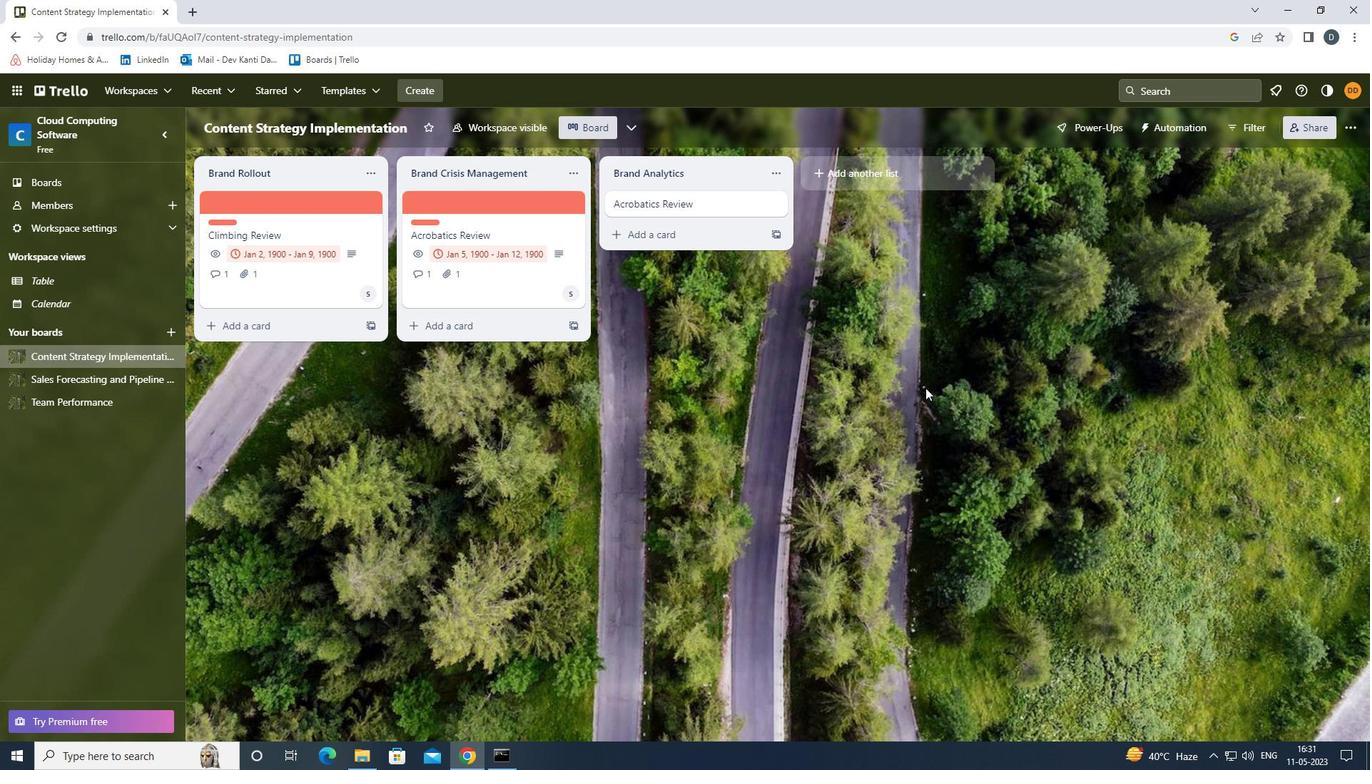 
Action: Mouse pressed left at (922, 418)
Screenshot: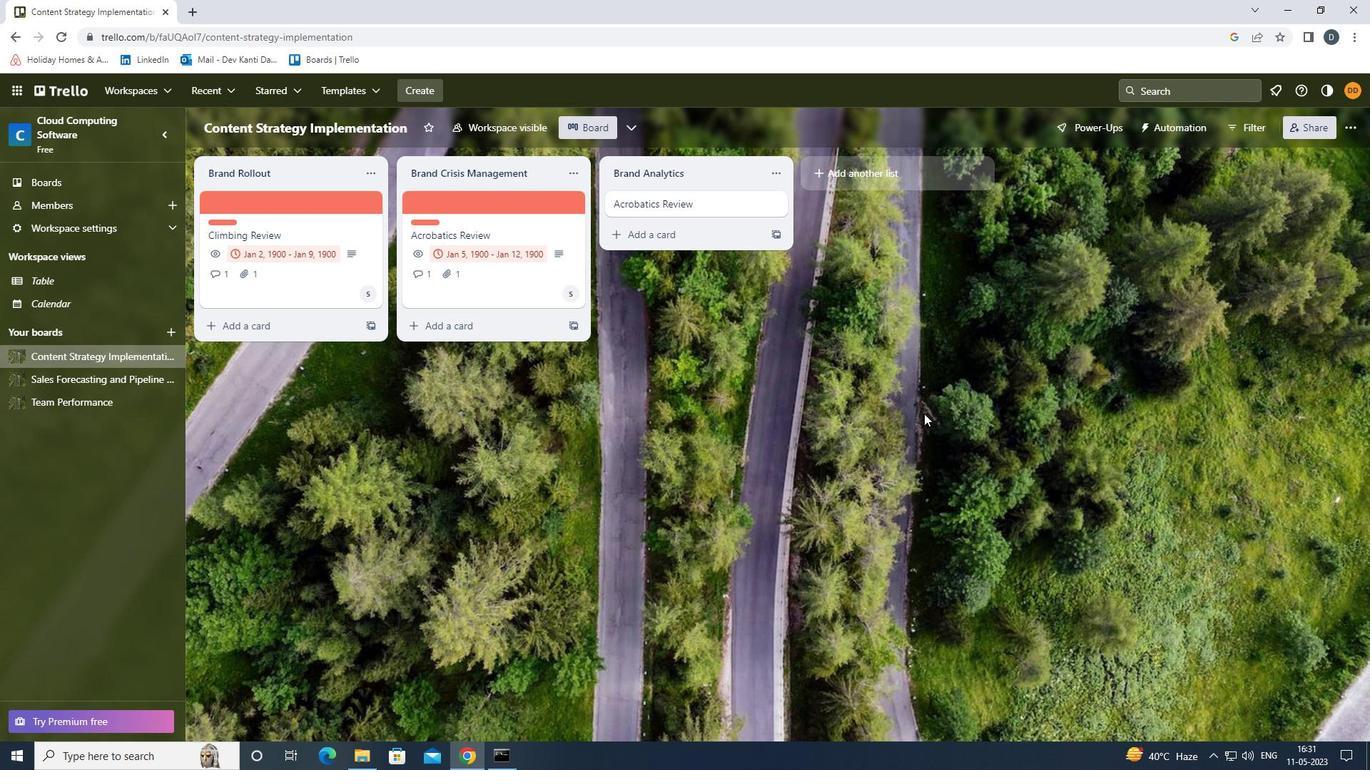 
